 Task: Add a signature Elijah Davis containing Happy New Year, Elijah Davis to email address softage.10@softage.net and add a label Customer satisfaction
Action: Mouse moved to (117, 100)
Screenshot: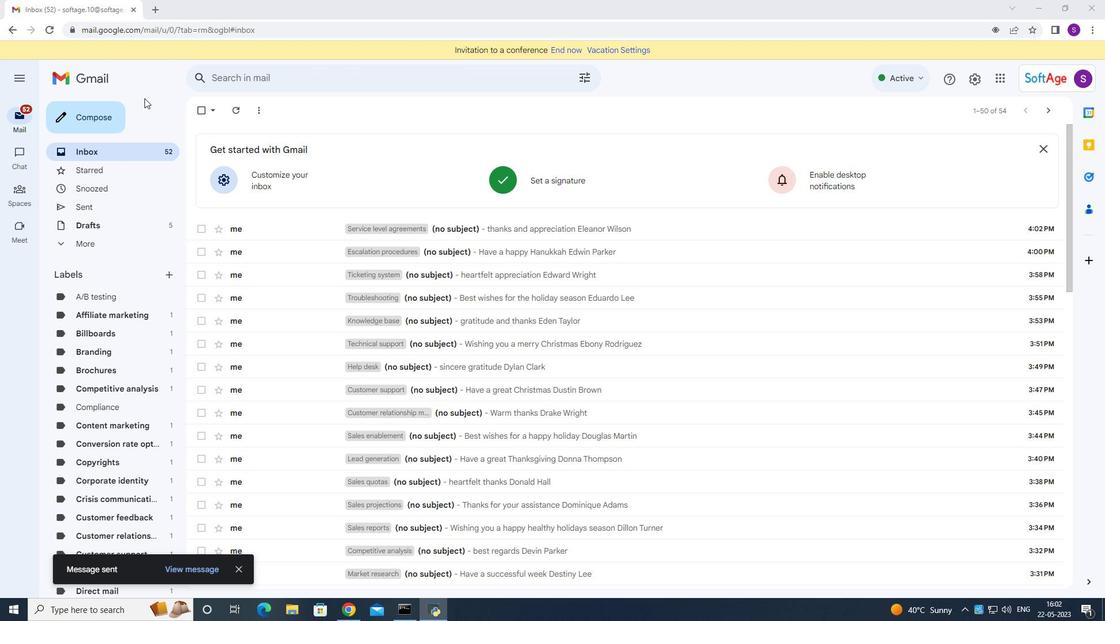 
Action: Mouse pressed left at (117, 100)
Screenshot: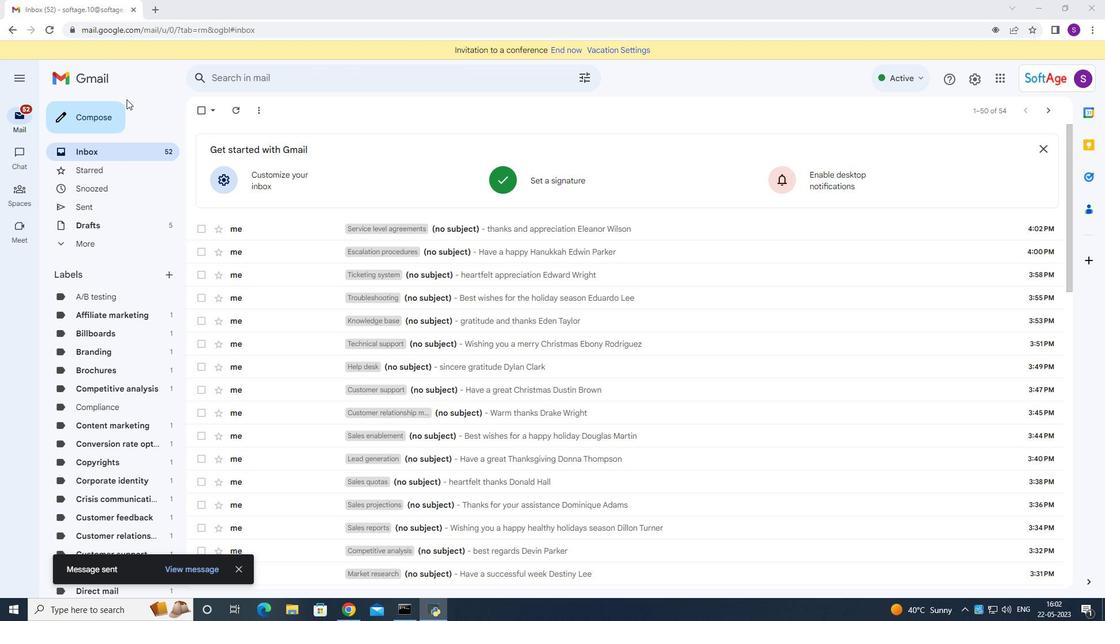 
Action: Mouse moved to (100, 111)
Screenshot: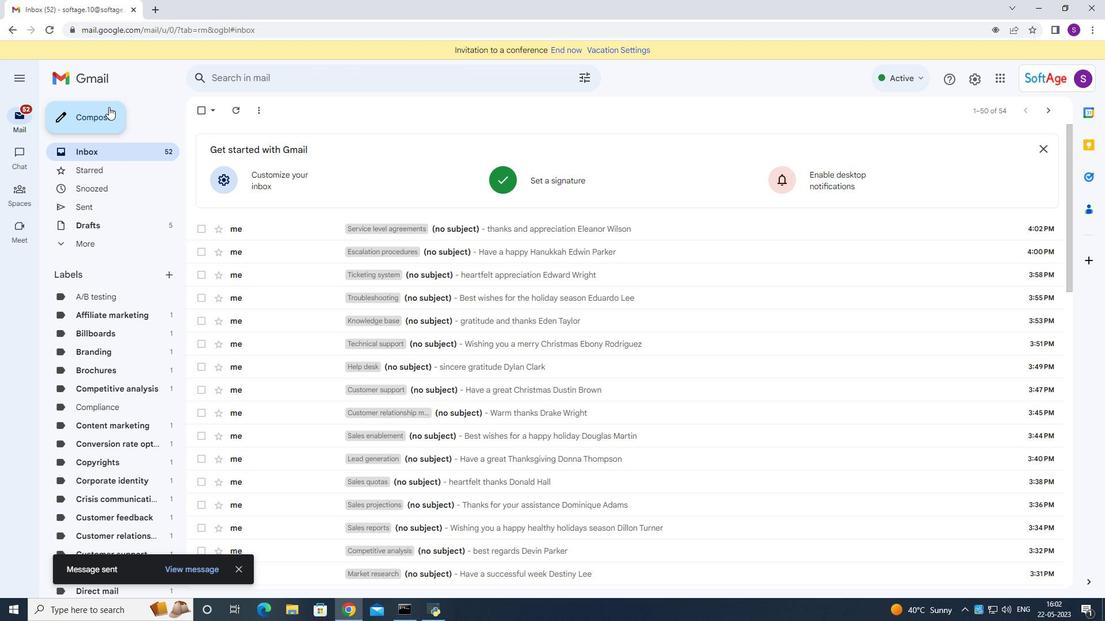 
Action: Mouse pressed left at (100, 111)
Screenshot: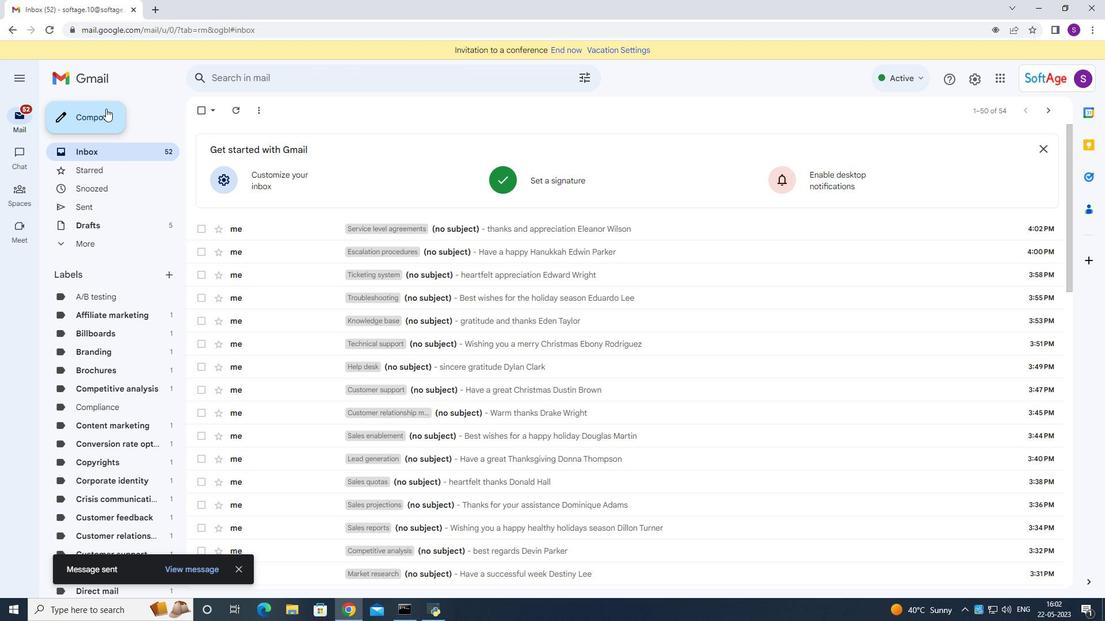 
Action: Mouse moved to (927, 576)
Screenshot: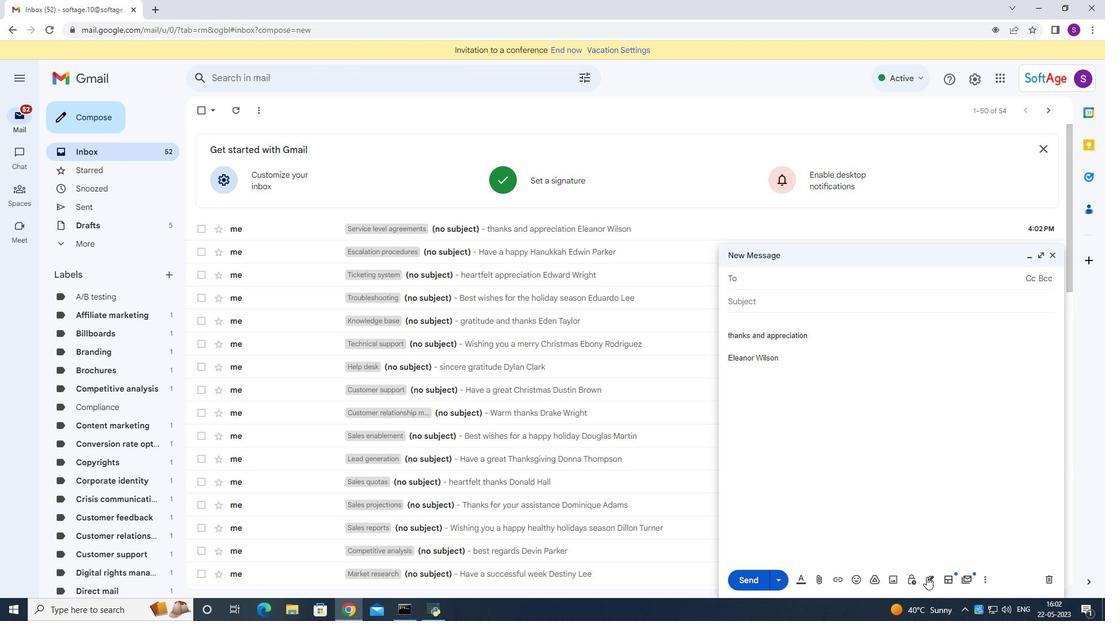 
Action: Mouse pressed left at (927, 576)
Screenshot: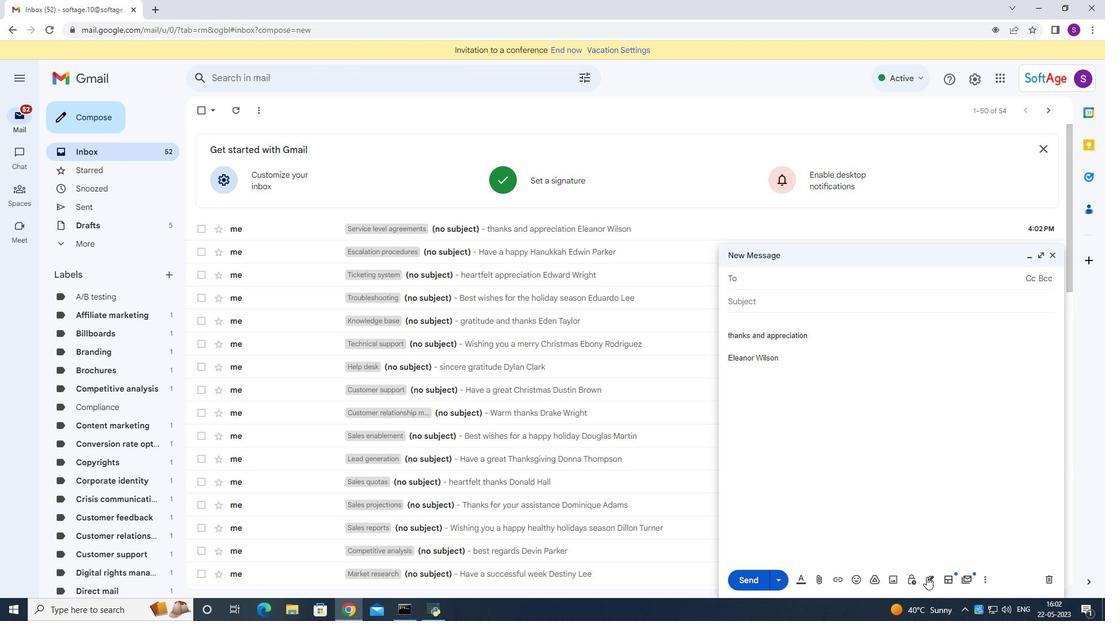 
Action: Mouse moved to (946, 519)
Screenshot: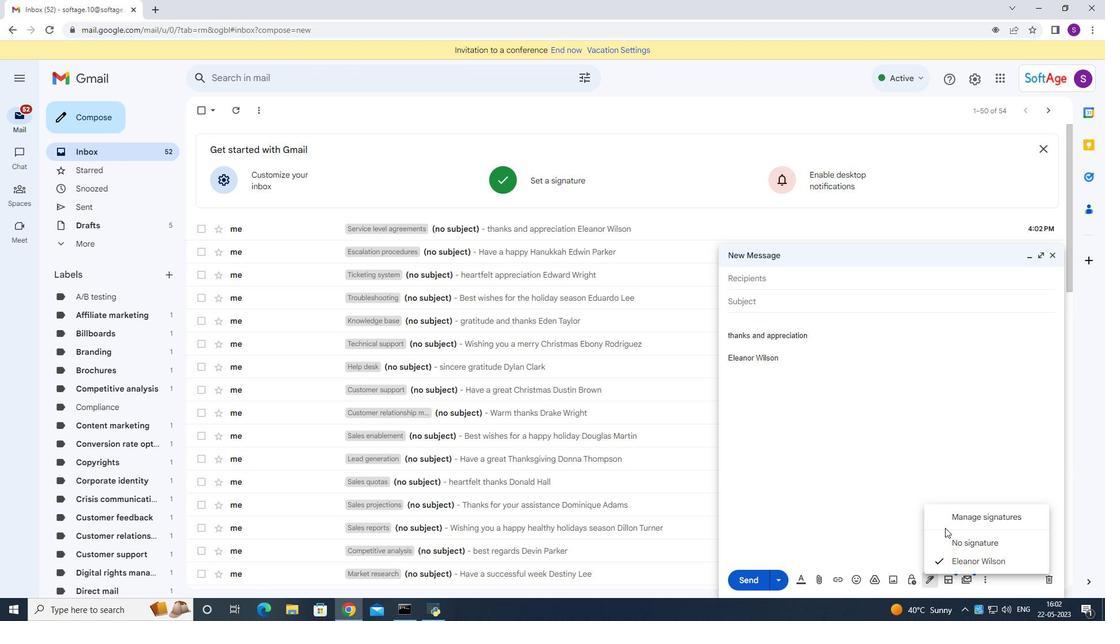 
Action: Mouse pressed left at (946, 519)
Screenshot: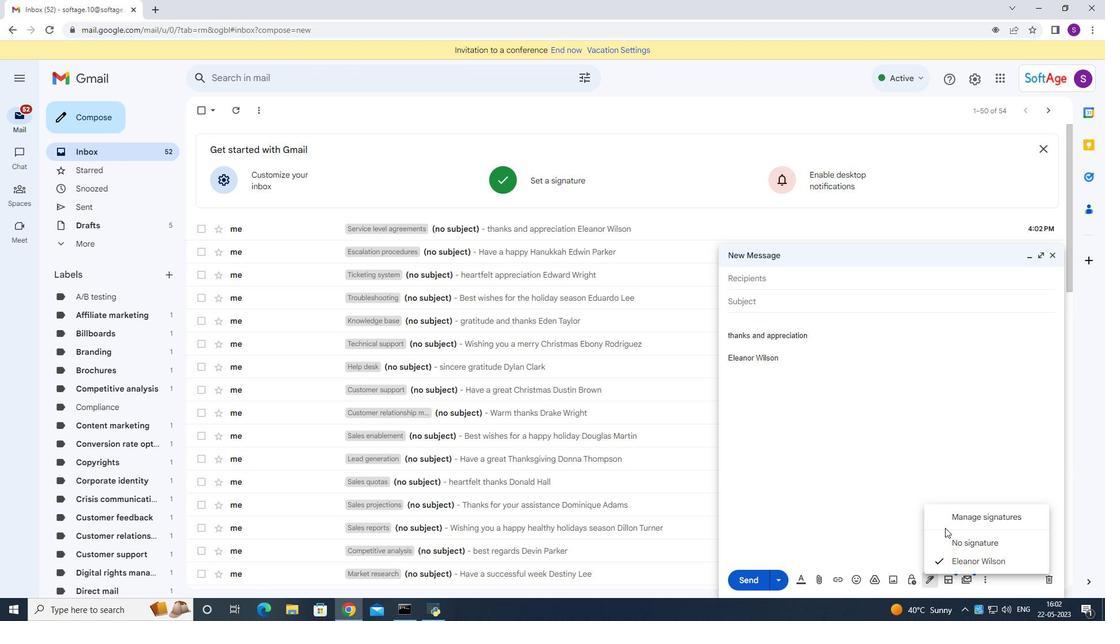 
Action: Mouse moved to (477, 301)
Screenshot: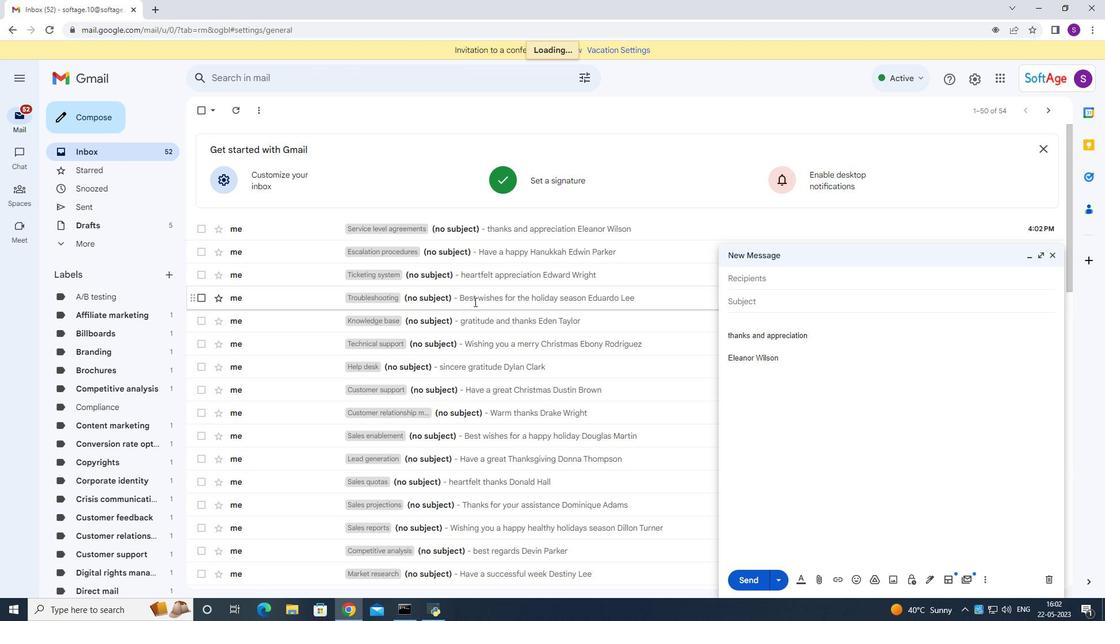 
Action: Mouse scrolled (477, 301) with delta (0, 0)
Screenshot: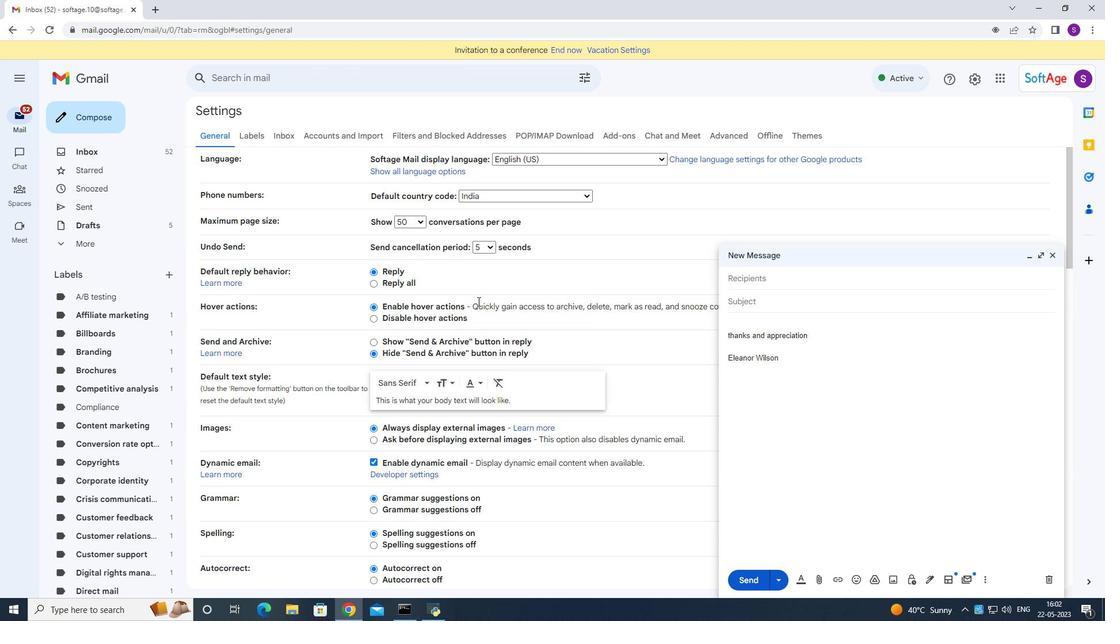 
Action: Mouse scrolled (477, 301) with delta (0, 0)
Screenshot: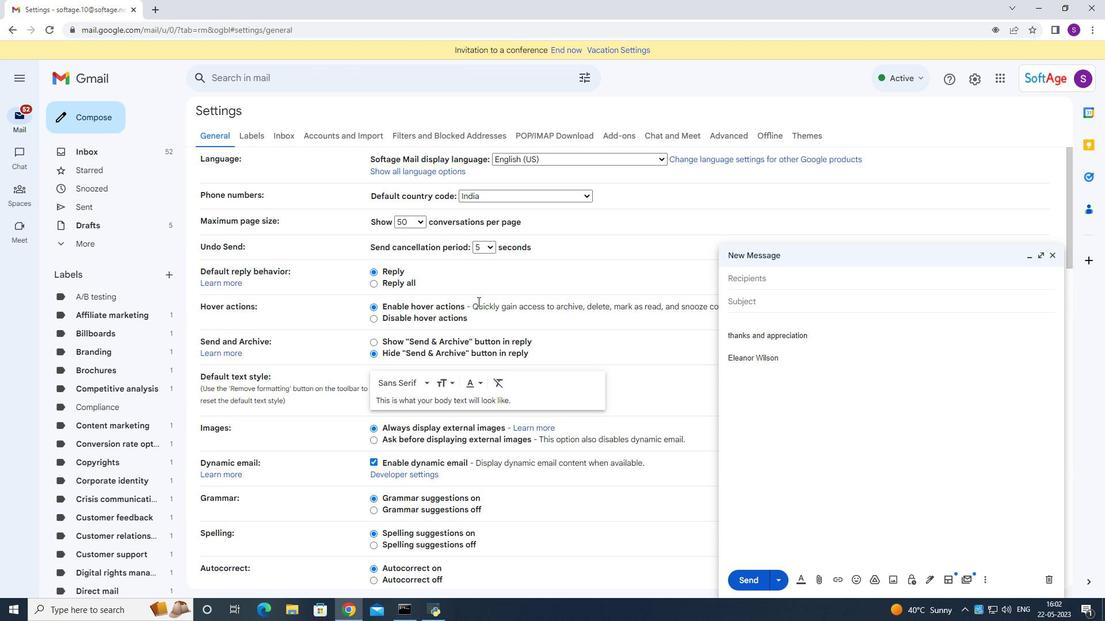 
Action: Mouse scrolled (477, 301) with delta (0, 0)
Screenshot: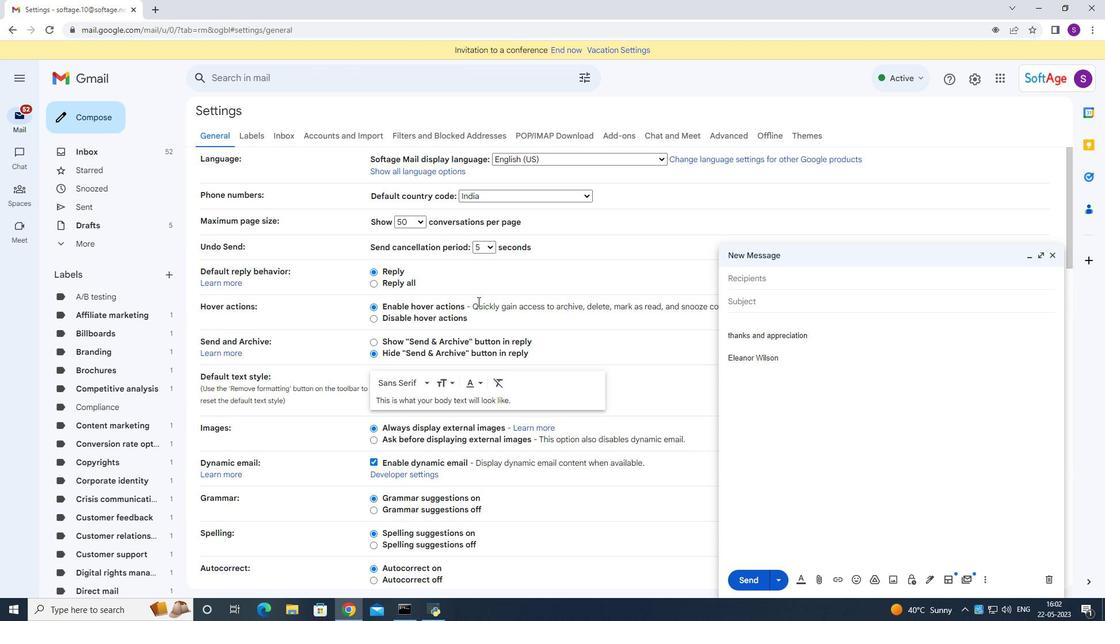 
Action: Mouse scrolled (477, 301) with delta (0, 0)
Screenshot: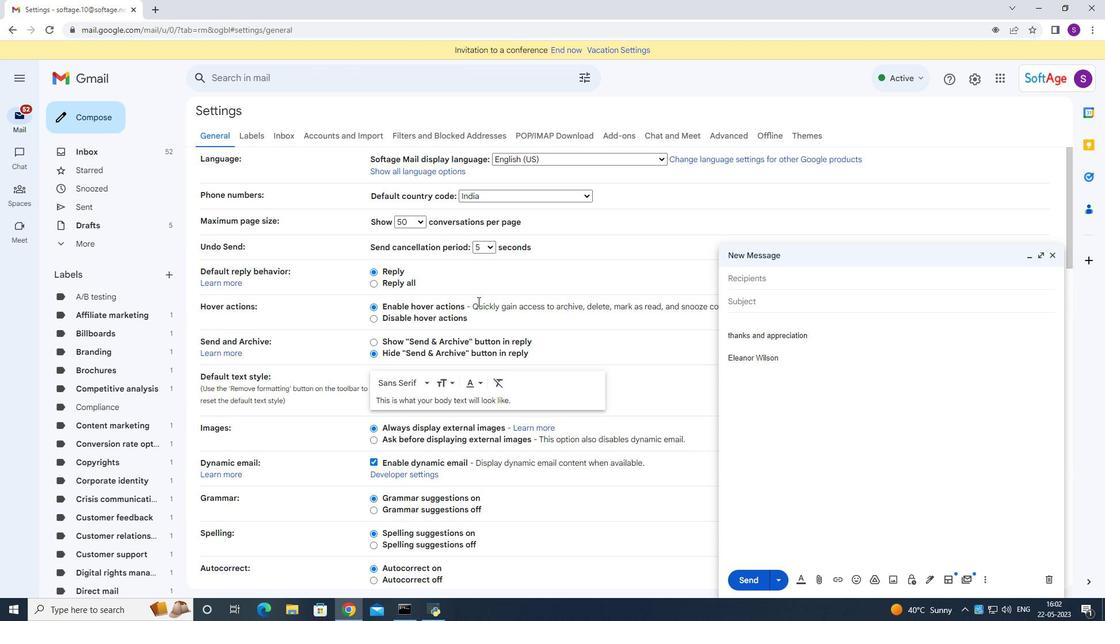 
Action: Mouse scrolled (477, 301) with delta (0, 0)
Screenshot: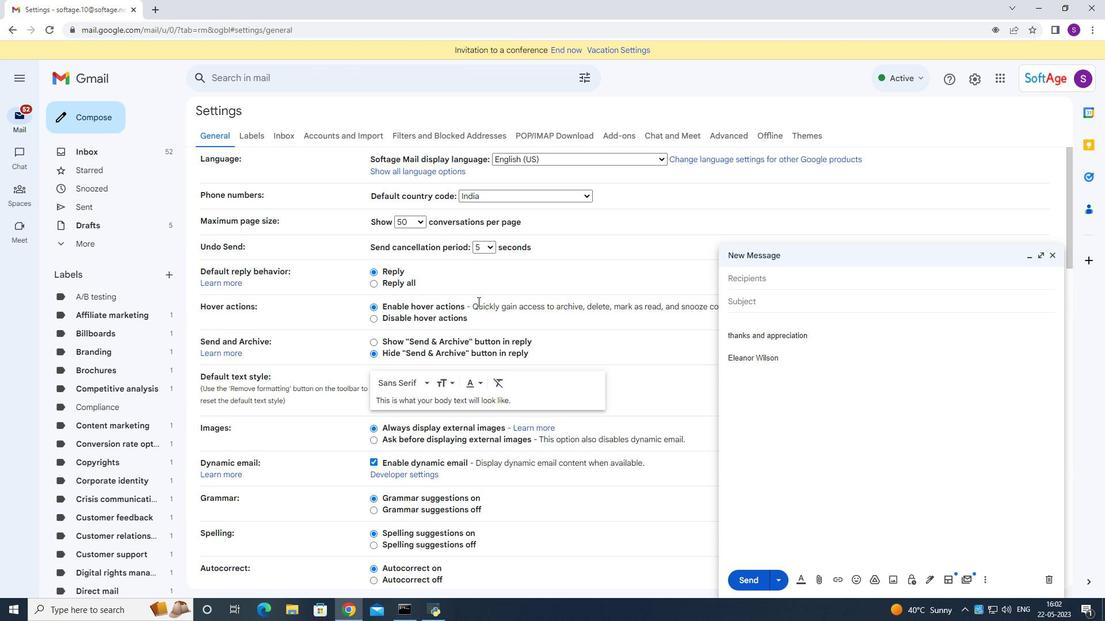 
Action: Mouse moved to (478, 301)
Screenshot: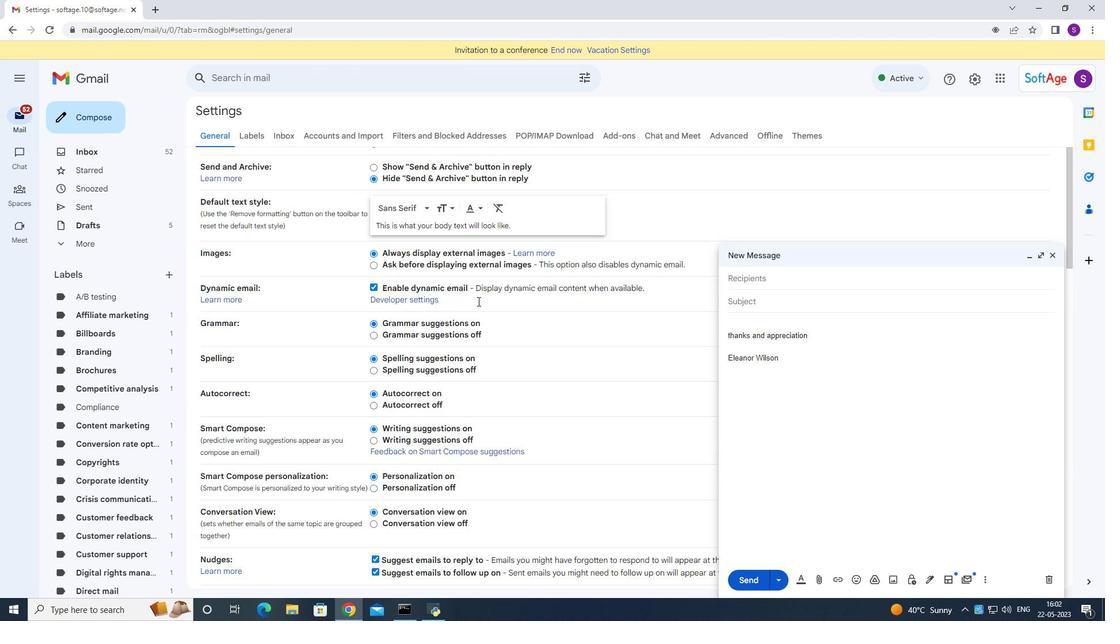
Action: Mouse scrolled (478, 301) with delta (0, 0)
Screenshot: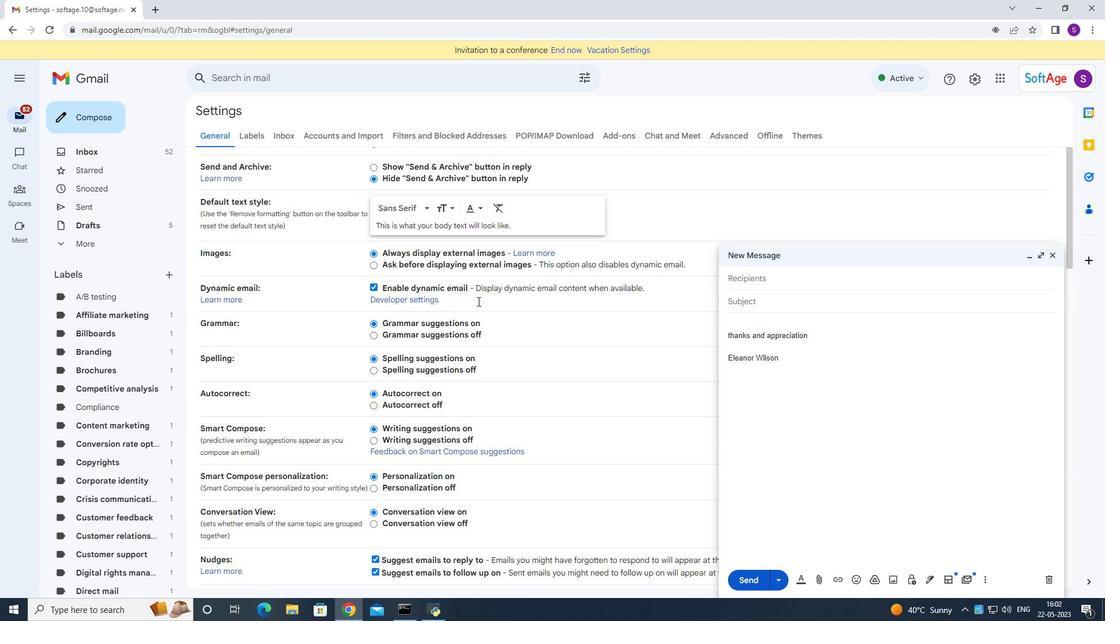 
Action: Mouse scrolled (478, 301) with delta (0, 0)
Screenshot: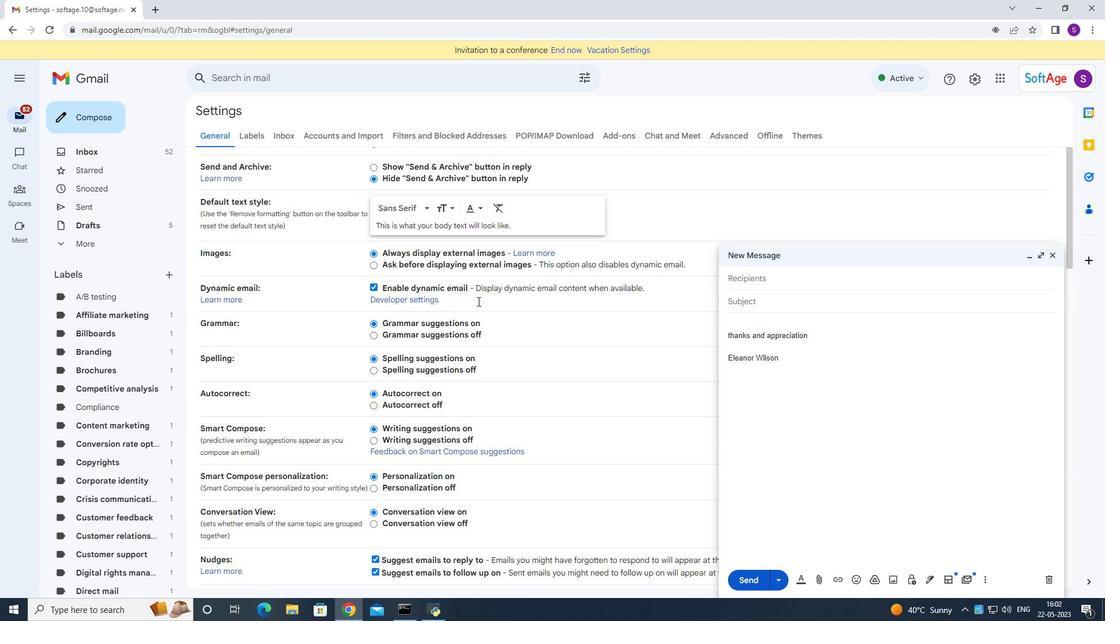 
Action: Mouse moved to (478, 301)
Screenshot: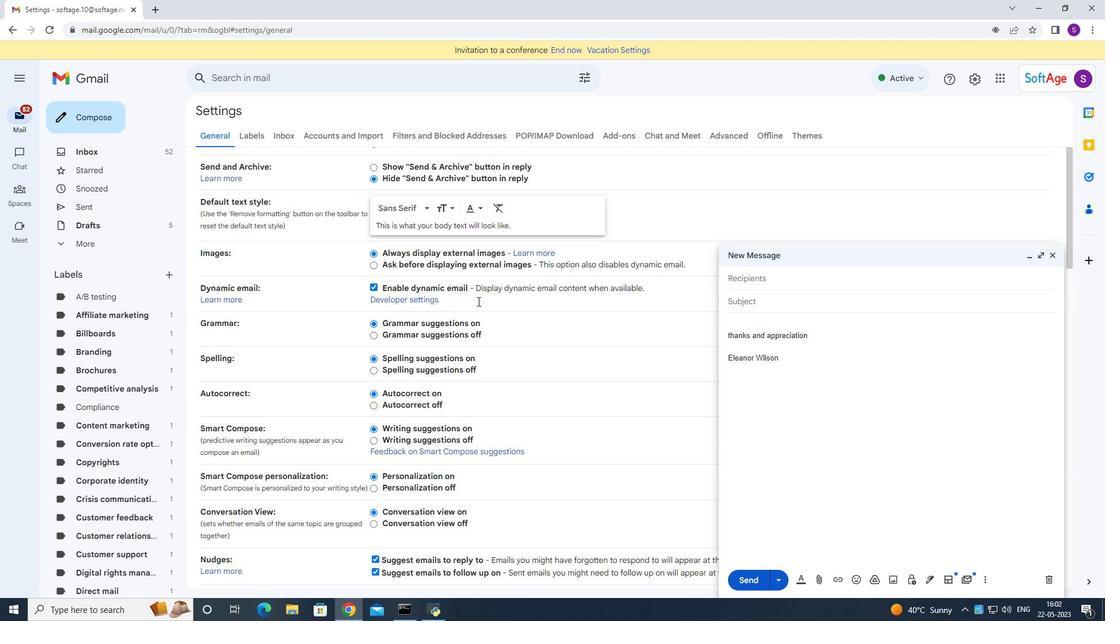 
Action: Mouse scrolled (478, 301) with delta (0, 0)
Screenshot: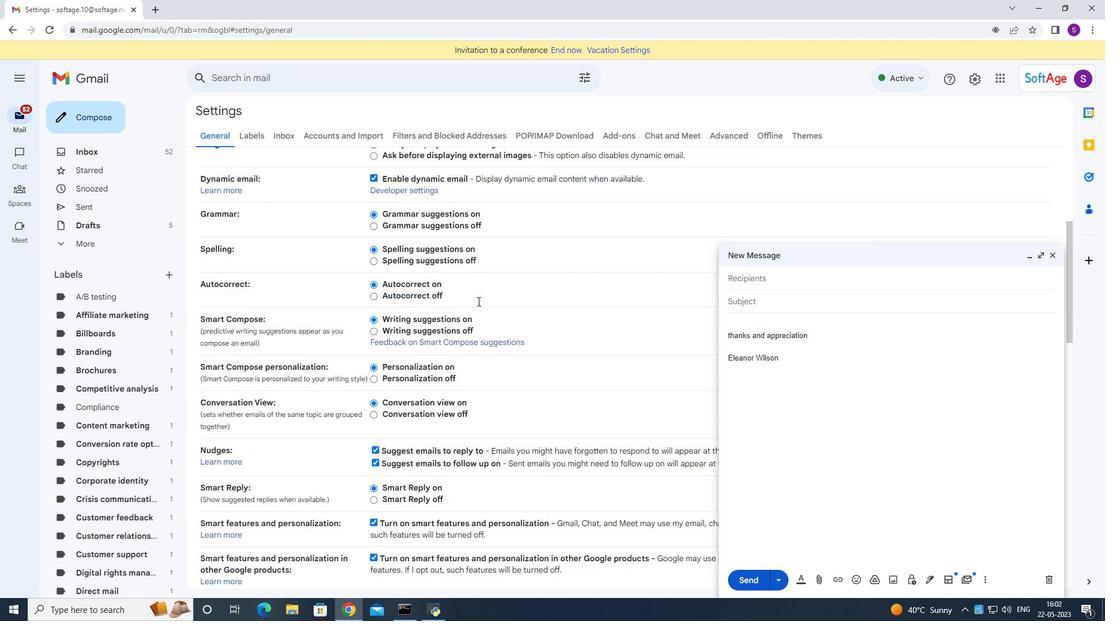 
Action: Mouse scrolled (478, 301) with delta (0, 0)
Screenshot: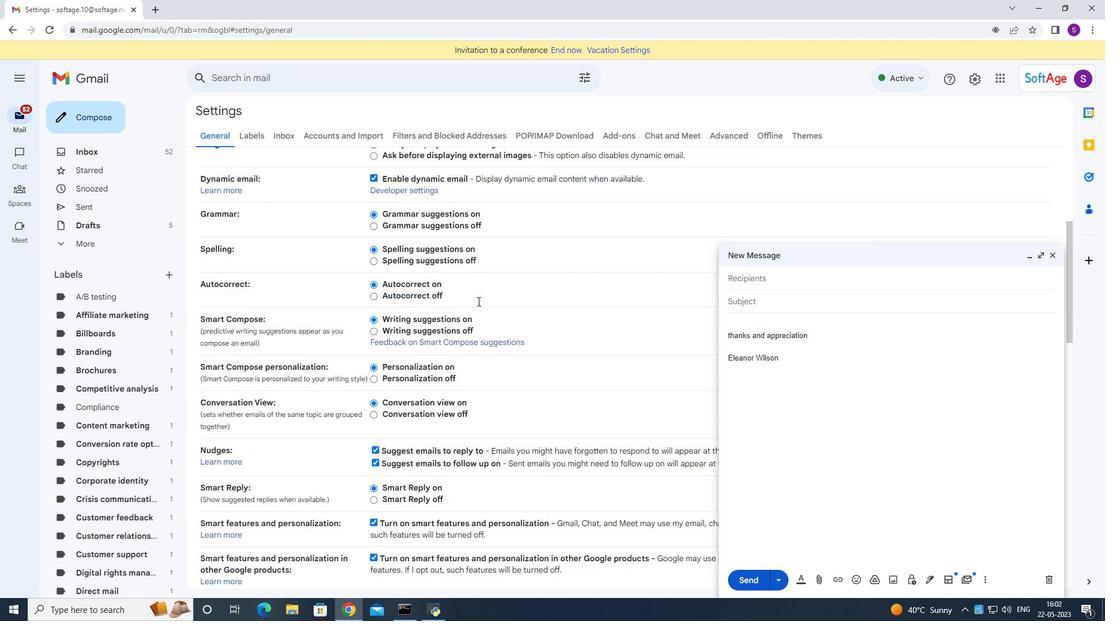 
Action: Mouse scrolled (478, 301) with delta (0, 0)
Screenshot: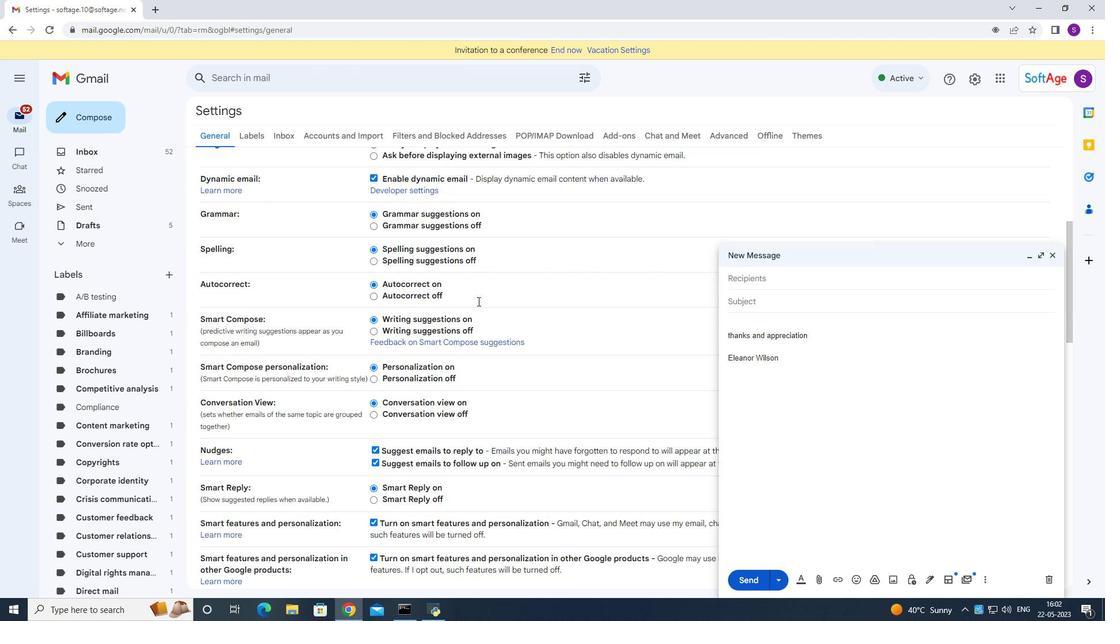 
Action: Mouse scrolled (478, 301) with delta (0, 0)
Screenshot: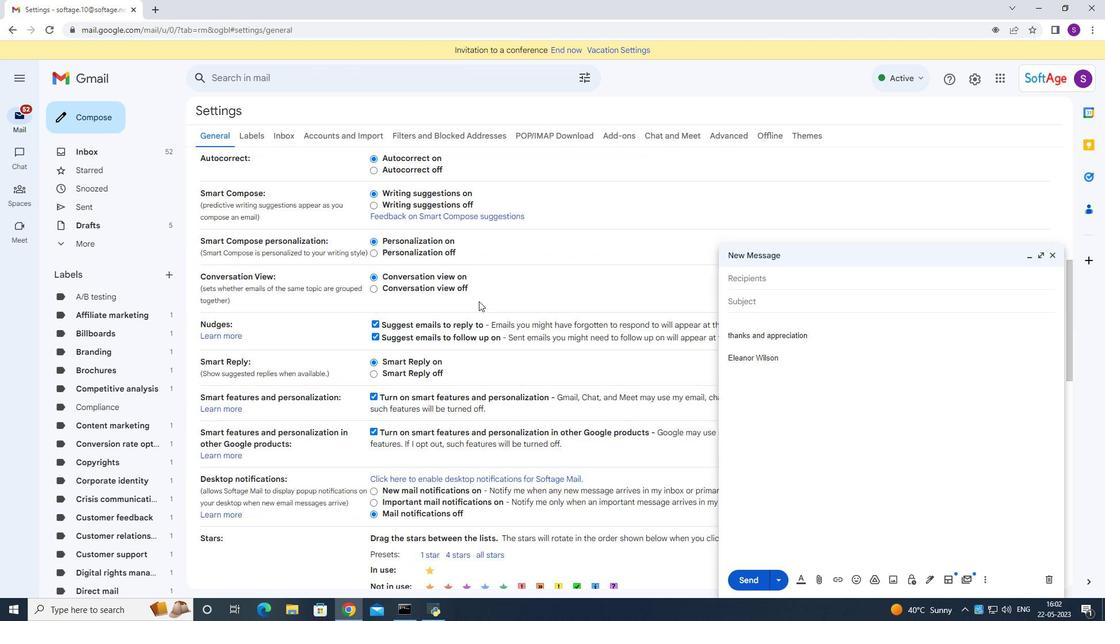 
Action: Mouse scrolled (478, 301) with delta (0, 0)
Screenshot: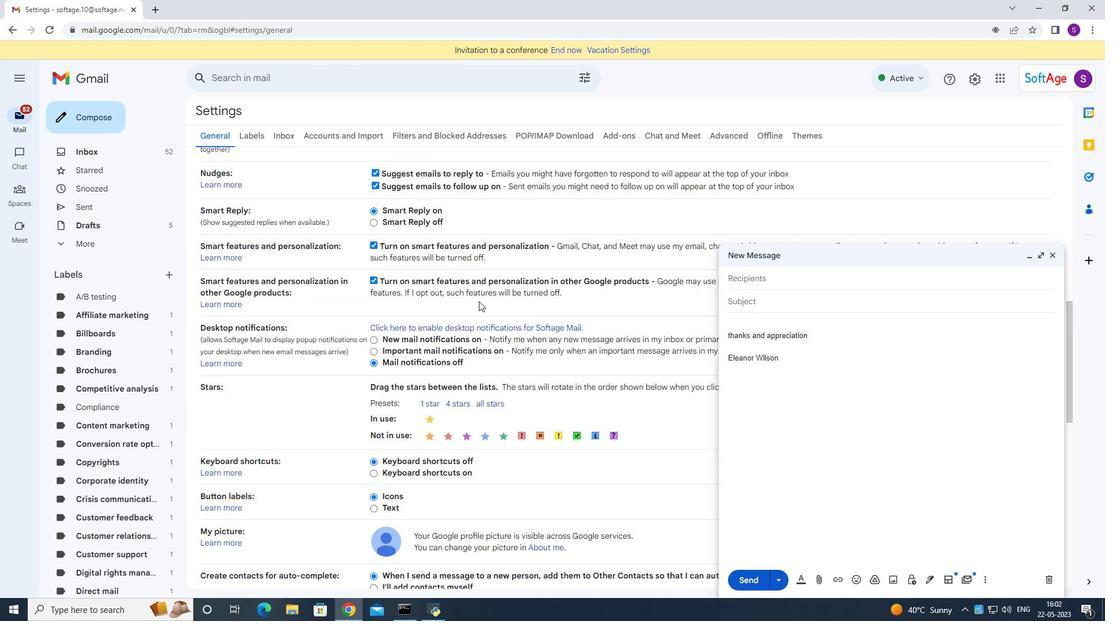 
Action: Mouse scrolled (478, 301) with delta (0, 0)
Screenshot: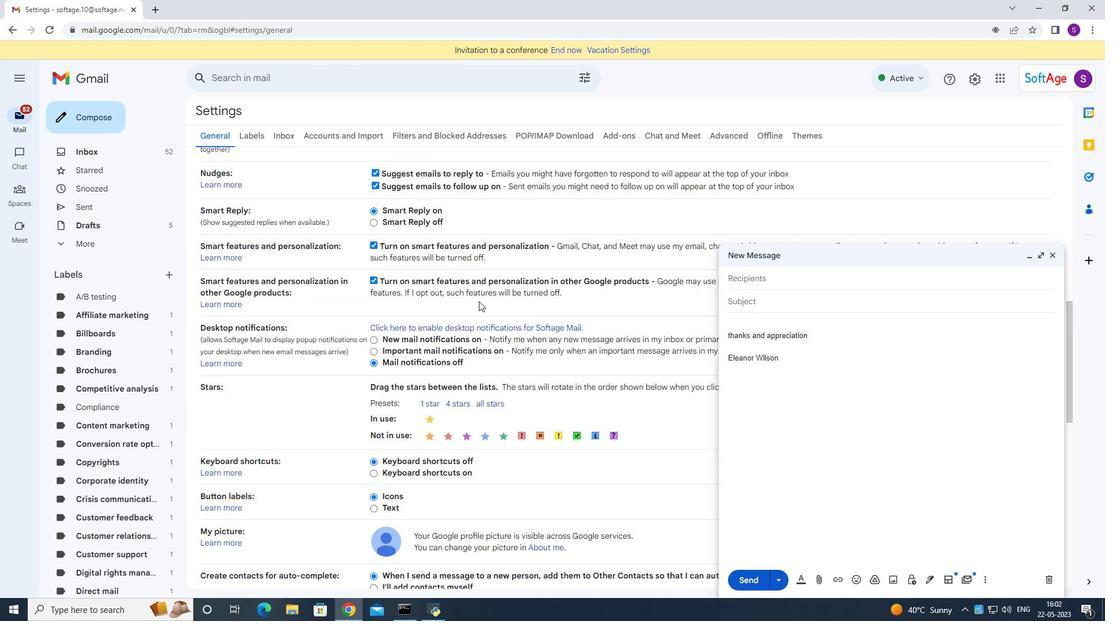 
Action: Mouse moved to (479, 301)
Screenshot: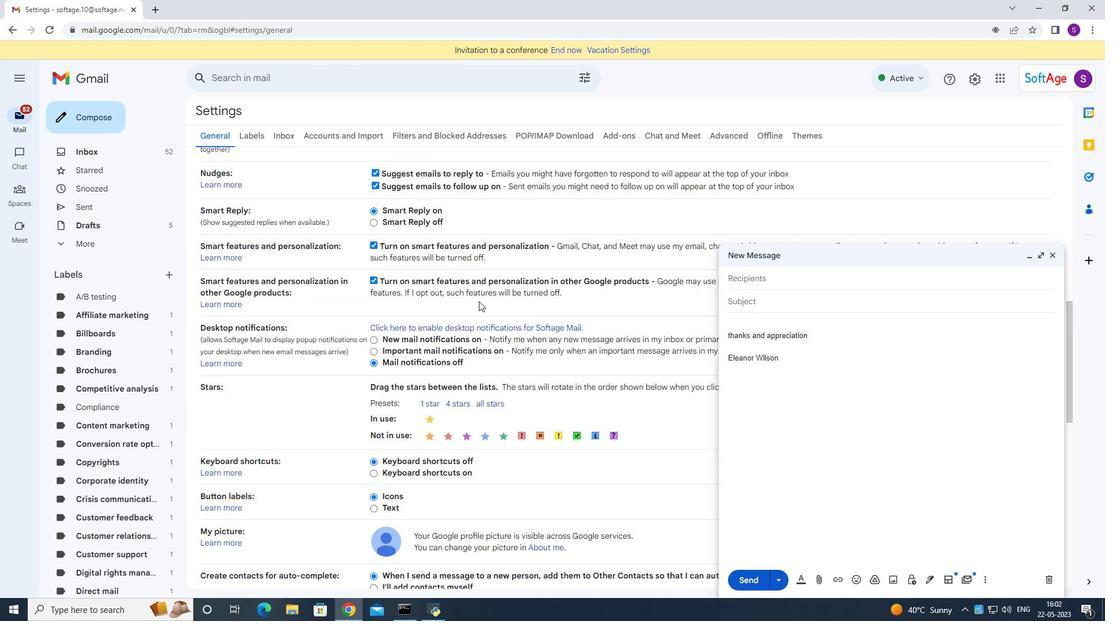 
Action: Mouse scrolled (479, 301) with delta (0, 0)
Screenshot: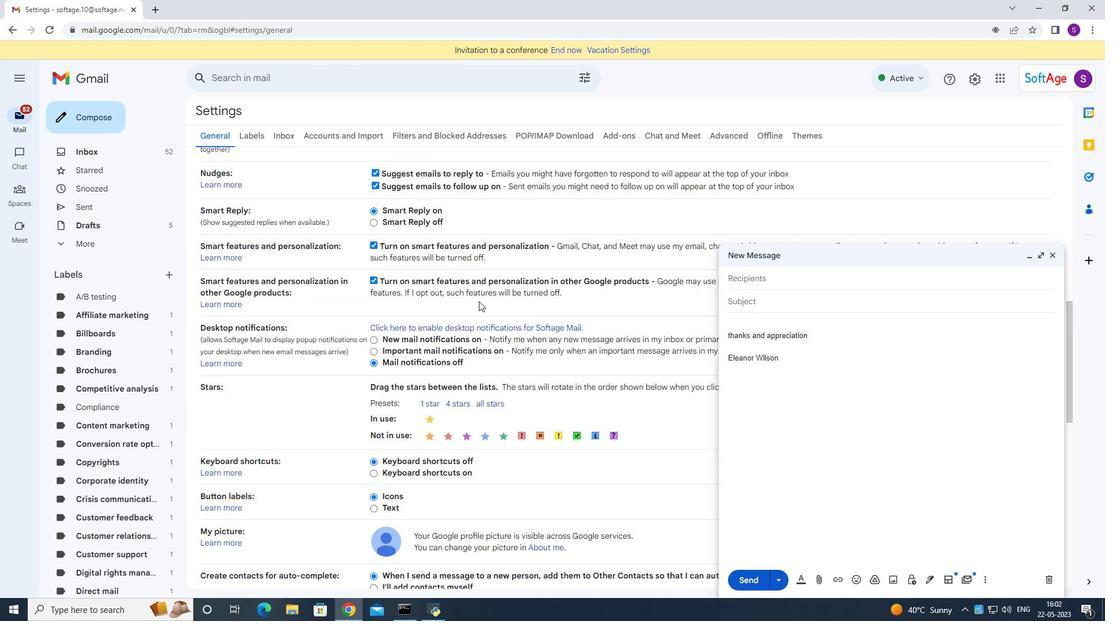 
Action: Mouse moved to (479, 302)
Screenshot: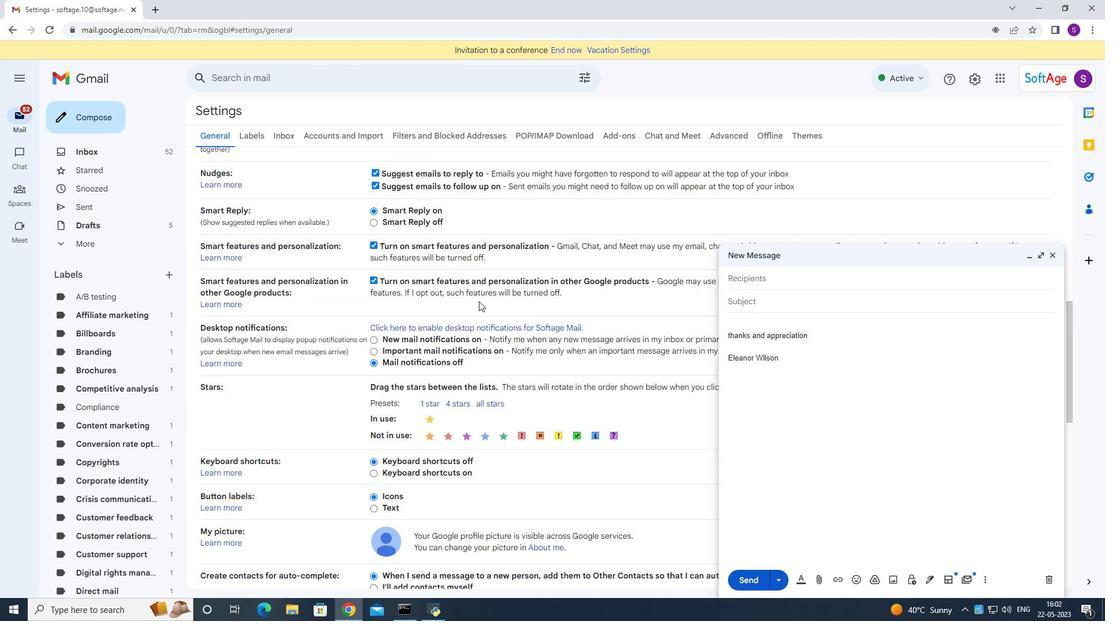 
Action: Mouse scrolled (479, 301) with delta (0, 0)
Screenshot: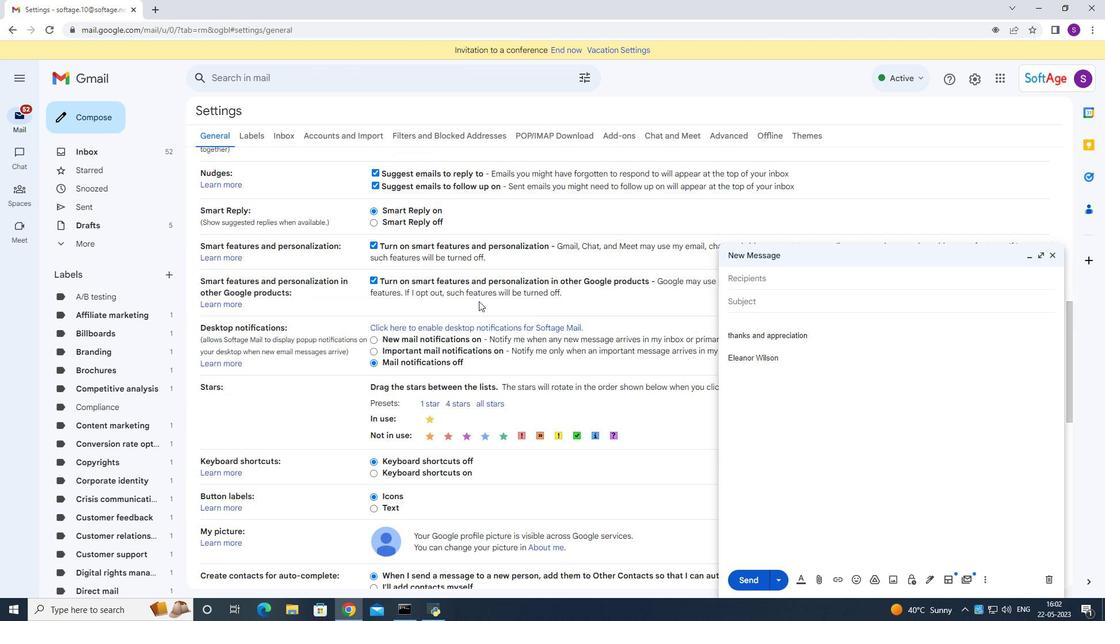 
Action: Mouse moved to (465, 321)
Screenshot: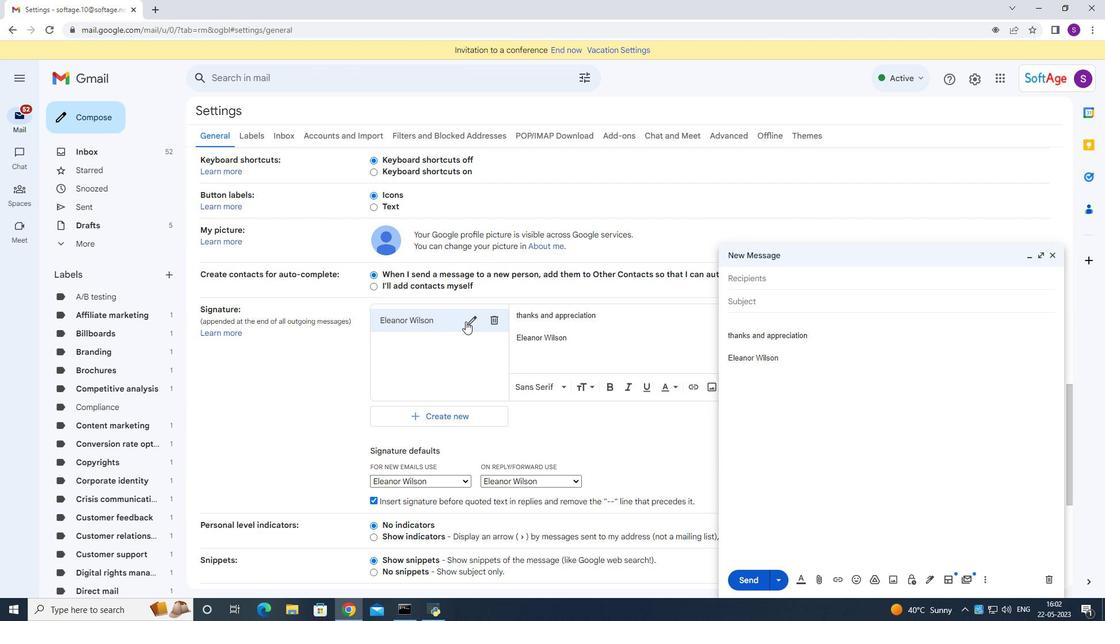 
Action: Mouse pressed left at (465, 321)
Screenshot: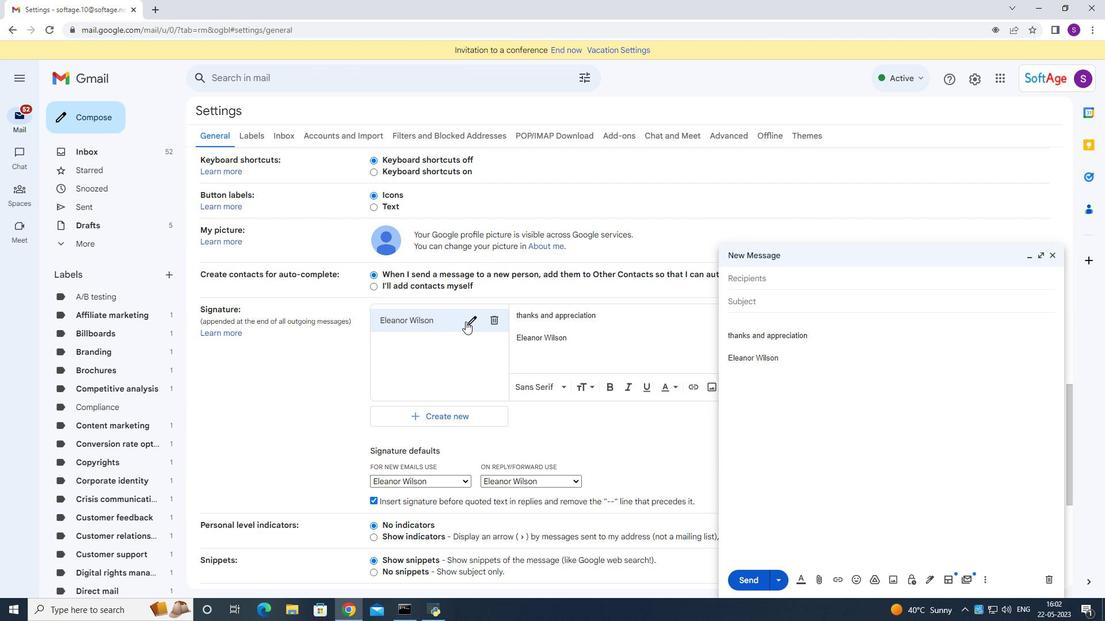 
Action: Mouse moved to (466, 298)
Screenshot: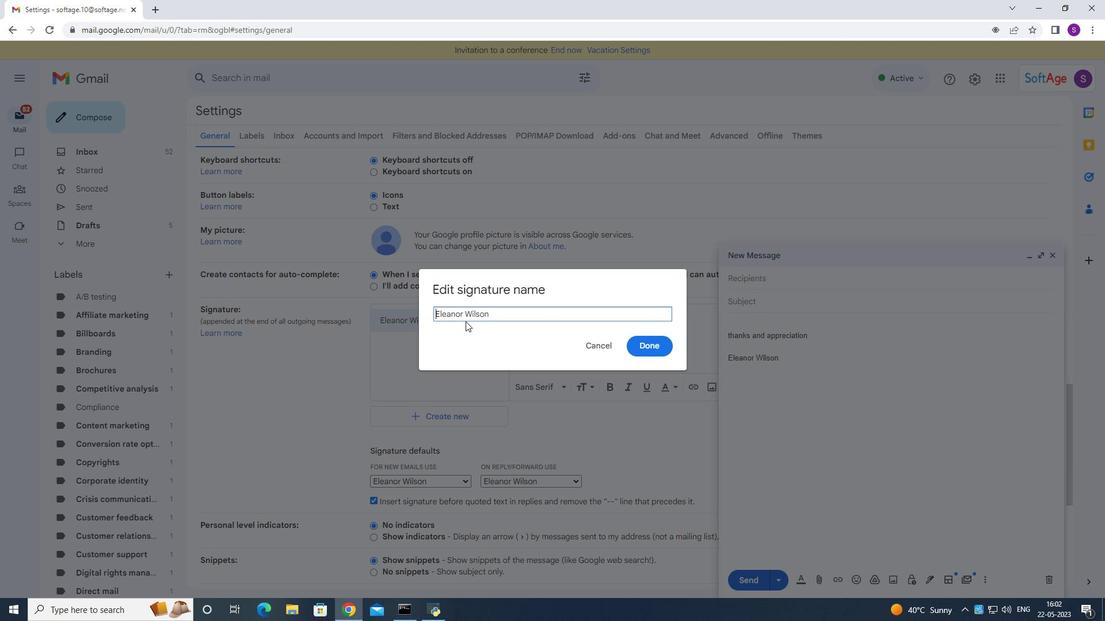 
Action: Key pressed ctrl+A<Key.backspace><Key.shift><Key.shift>Elijah<Key.space><Key.shift>Davis<Key.space>
Screenshot: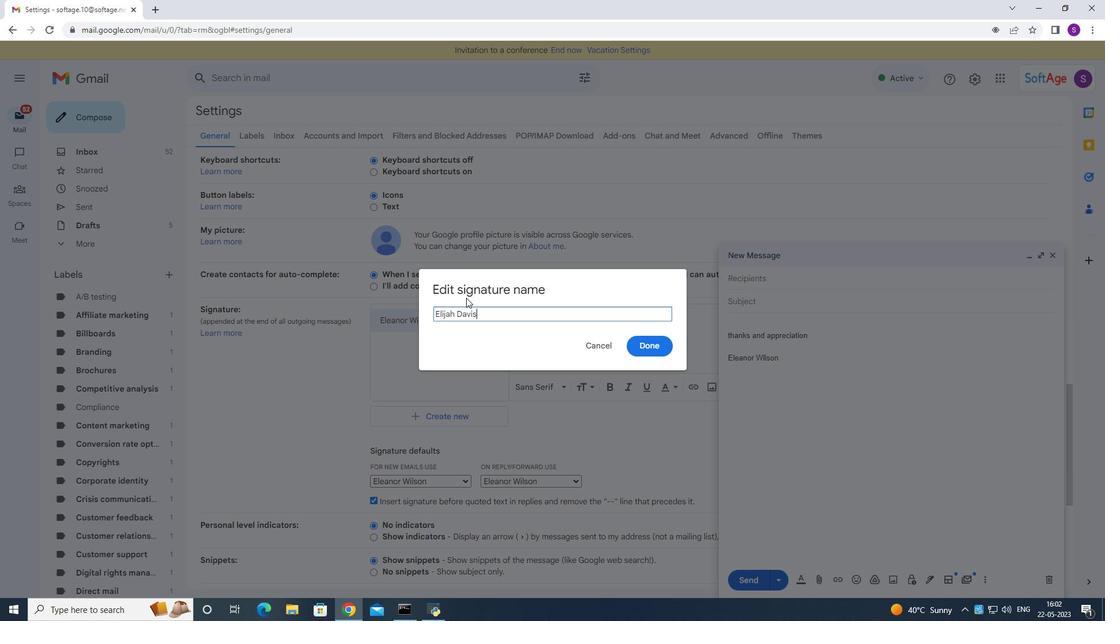 
Action: Mouse moved to (637, 342)
Screenshot: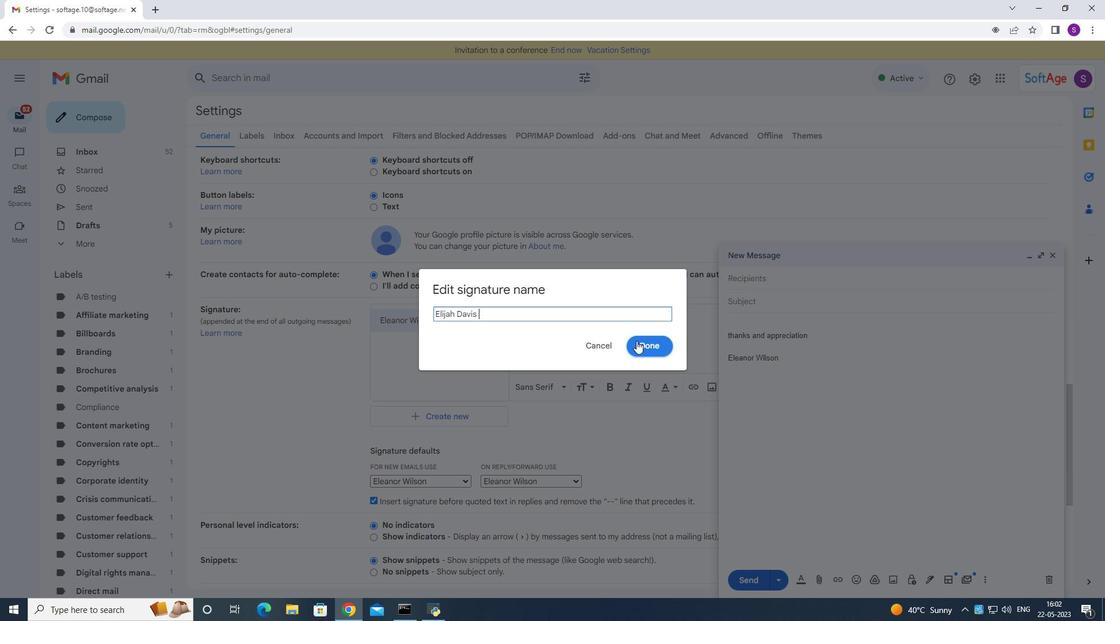
Action: Mouse pressed left at (637, 342)
Screenshot: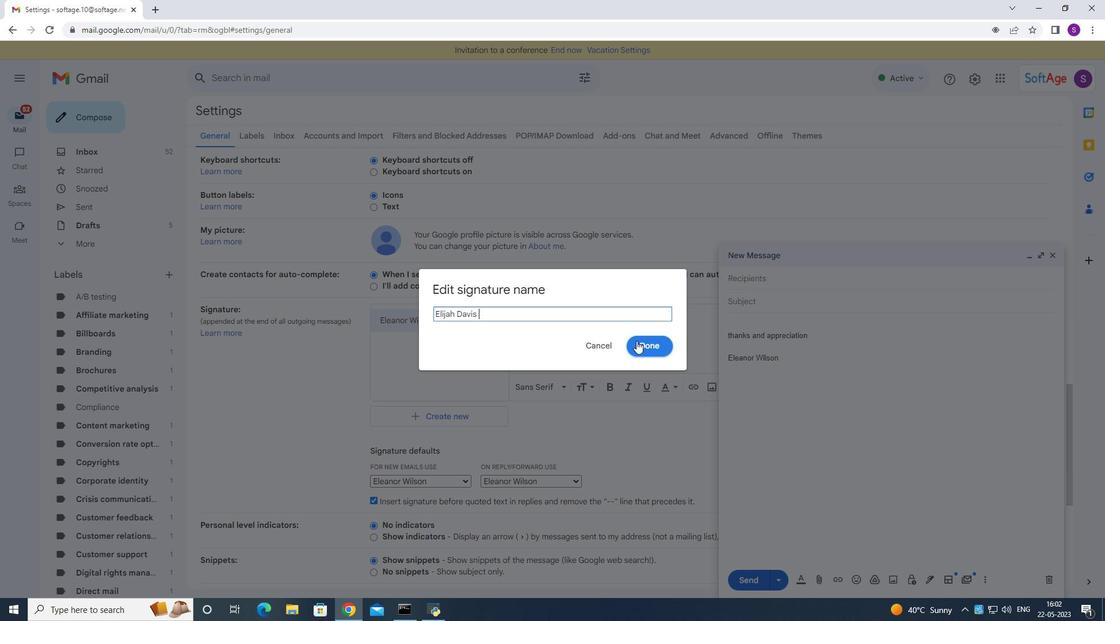 
Action: Mouse moved to (556, 324)
Screenshot: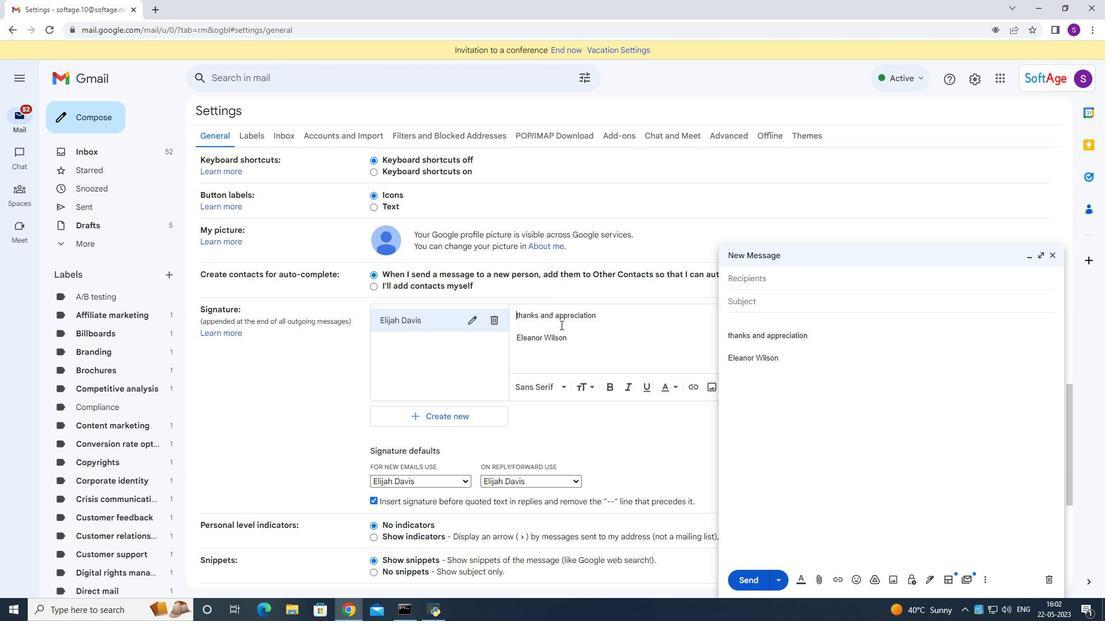 
Action: Mouse pressed left at (556, 324)
Screenshot: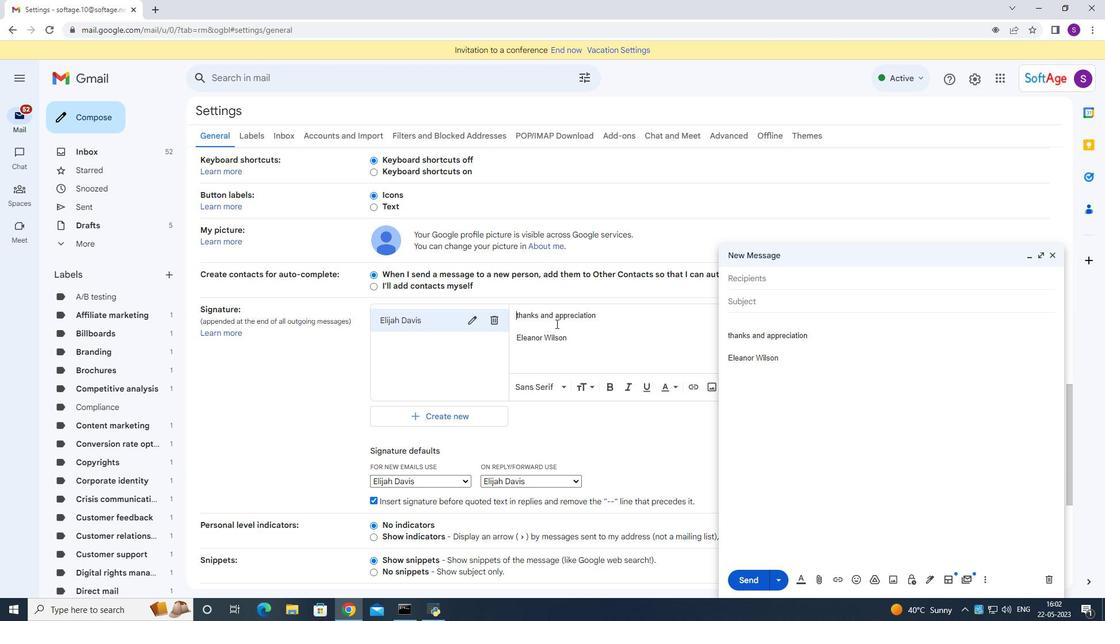 
Action: Key pressed ctrl+A<Key.backspace><Key.shift><Key.shift><Key.shift><Key.shift><Key.shift><Key.shift><Key.shift><Key.shift><Key.shift><Key.shift>Happy<Key.space>new<Key.space>year<Key.space><Key.enter><Key.enter><Key.shift>Elijah<Key.space><Key.shift><Key.shift>Davis<Key.space>
Screenshot: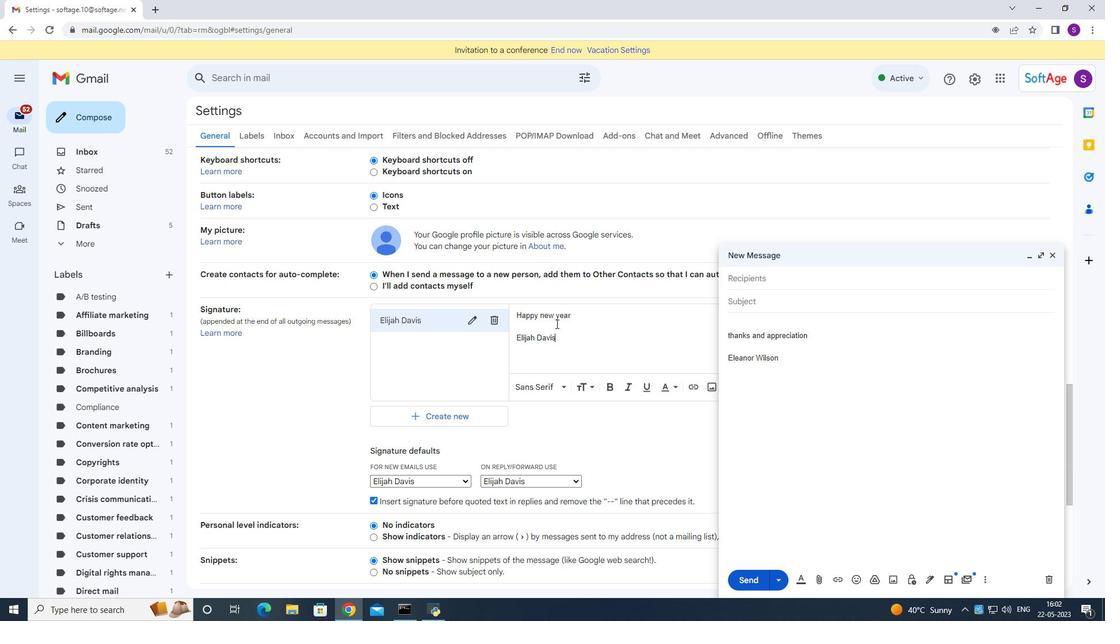 
Action: Mouse moved to (1051, 255)
Screenshot: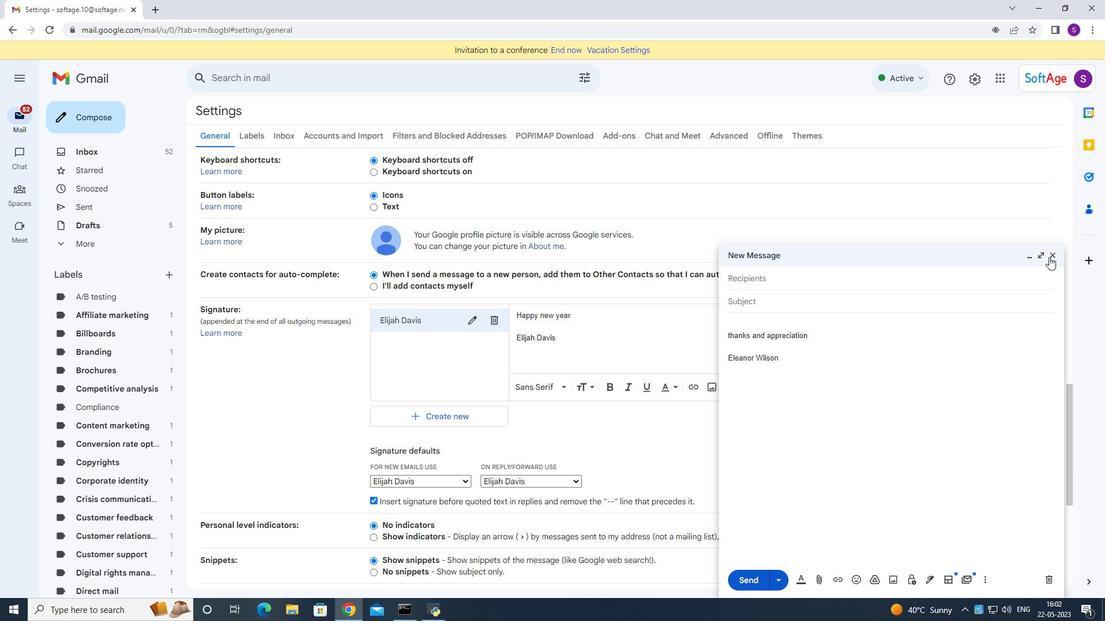 
Action: Mouse pressed left at (1051, 255)
Screenshot: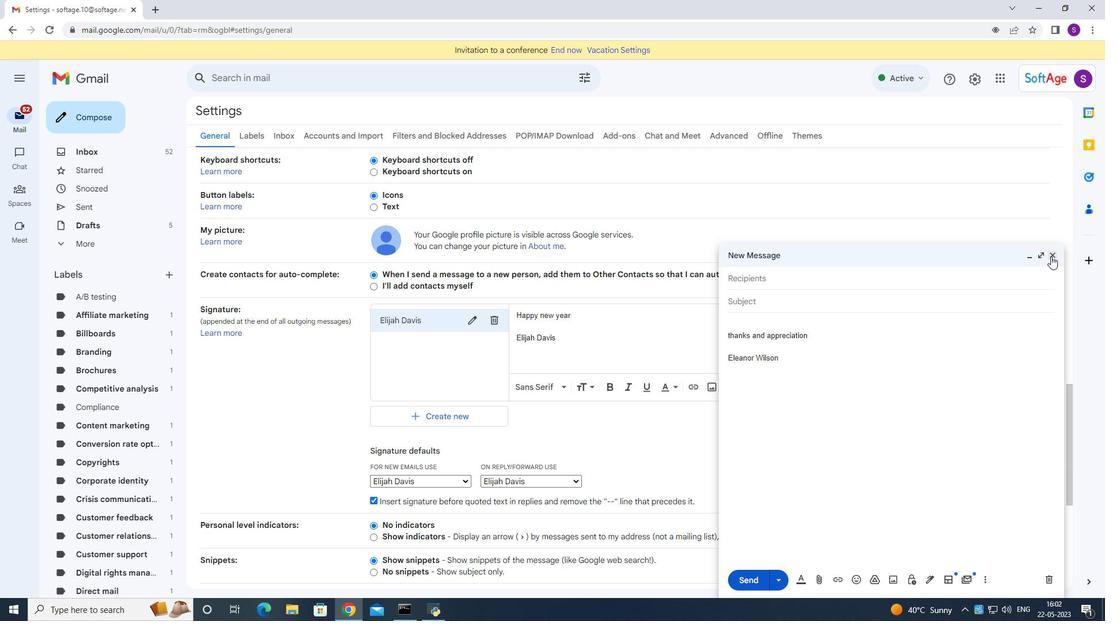 
Action: Mouse moved to (572, 388)
Screenshot: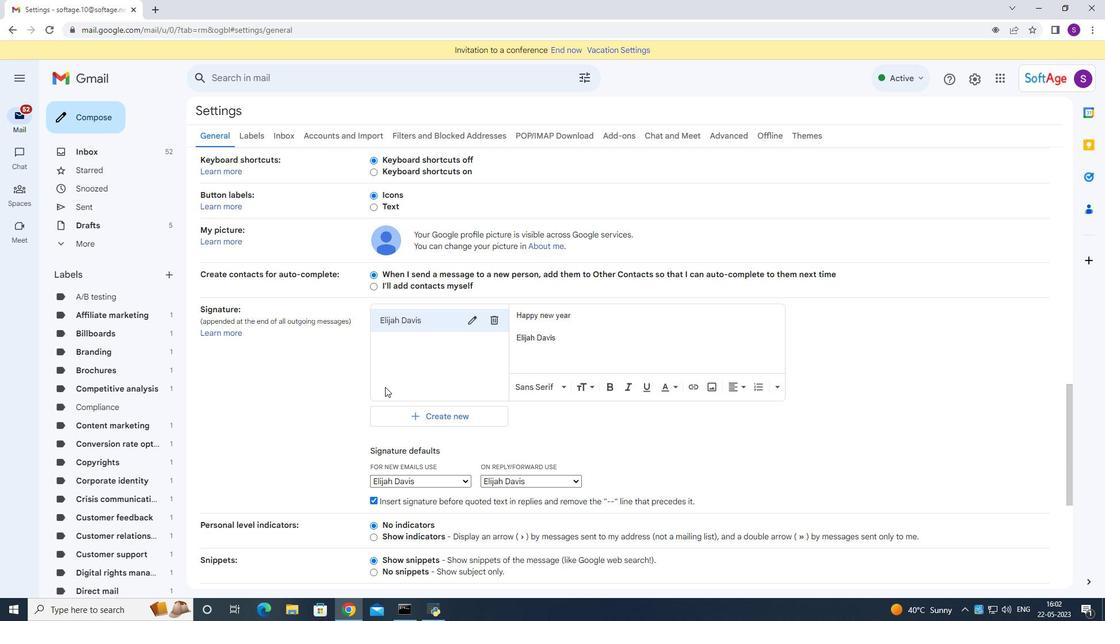 
Action: Mouse scrolled (572, 387) with delta (0, 0)
Screenshot: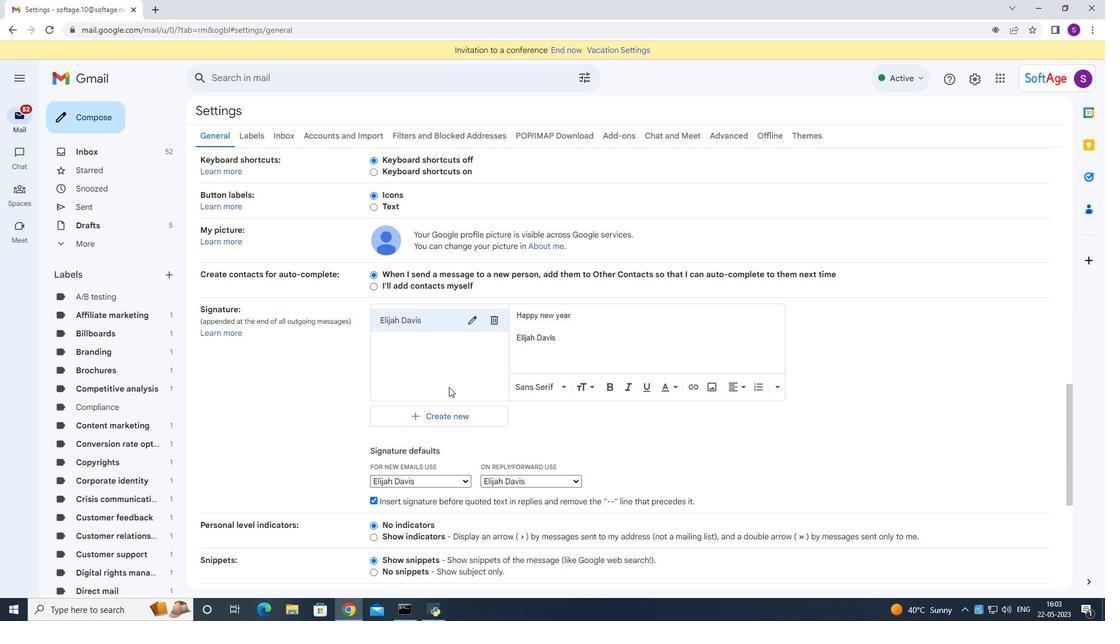 
Action: Mouse scrolled (572, 387) with delta (0, 0)
Screenshot: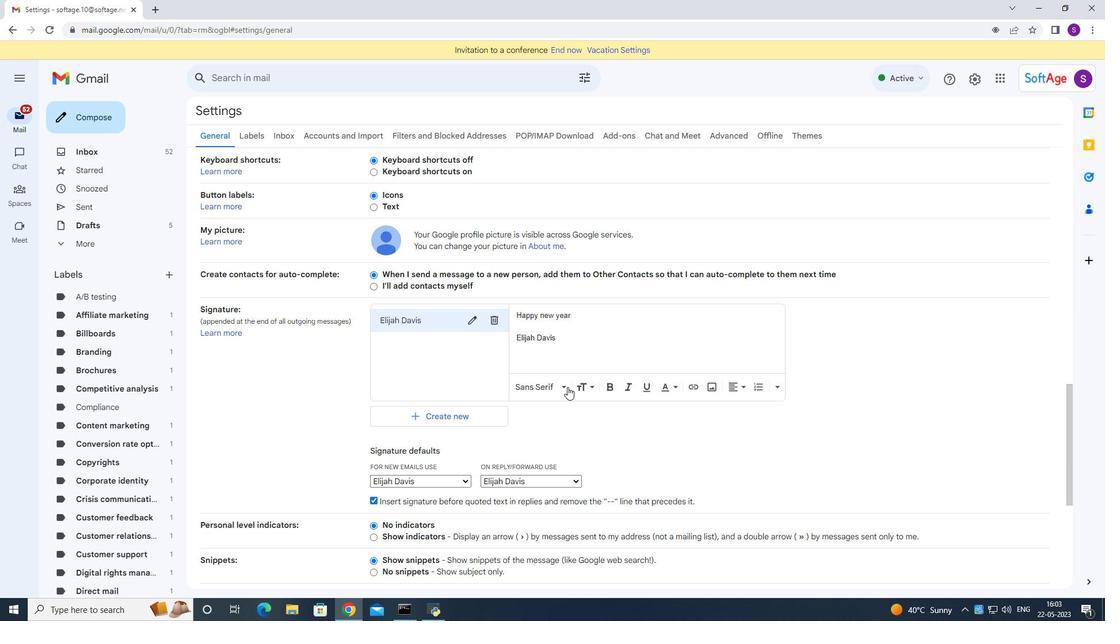
Action: Mouse scrolled (572, 387) with delta (0, 0)
Screenshot: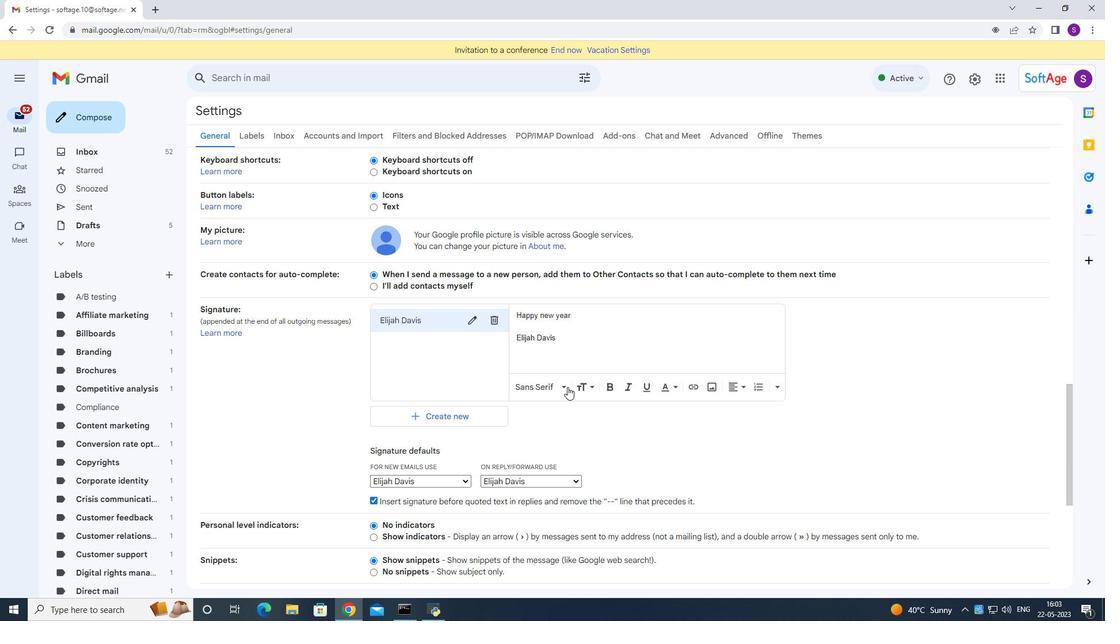 
Action: Mouse scrolled (572, 387) with delta (0, 0)
Screenshot: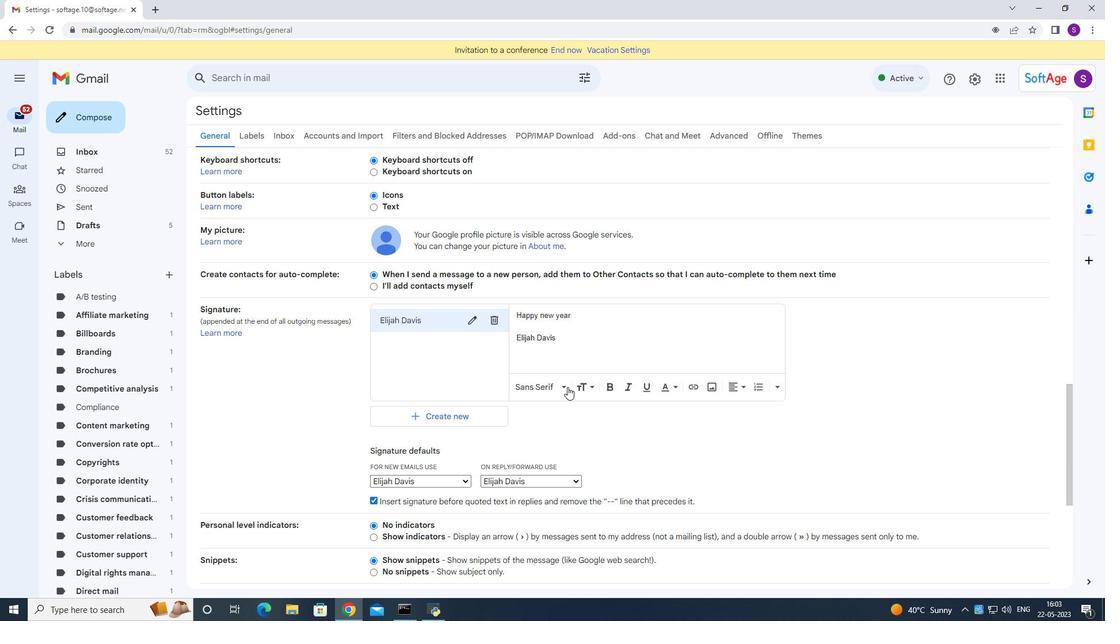 
Action: Mouse scrolled (572, 387) with delta (0, 0)
Screenshot: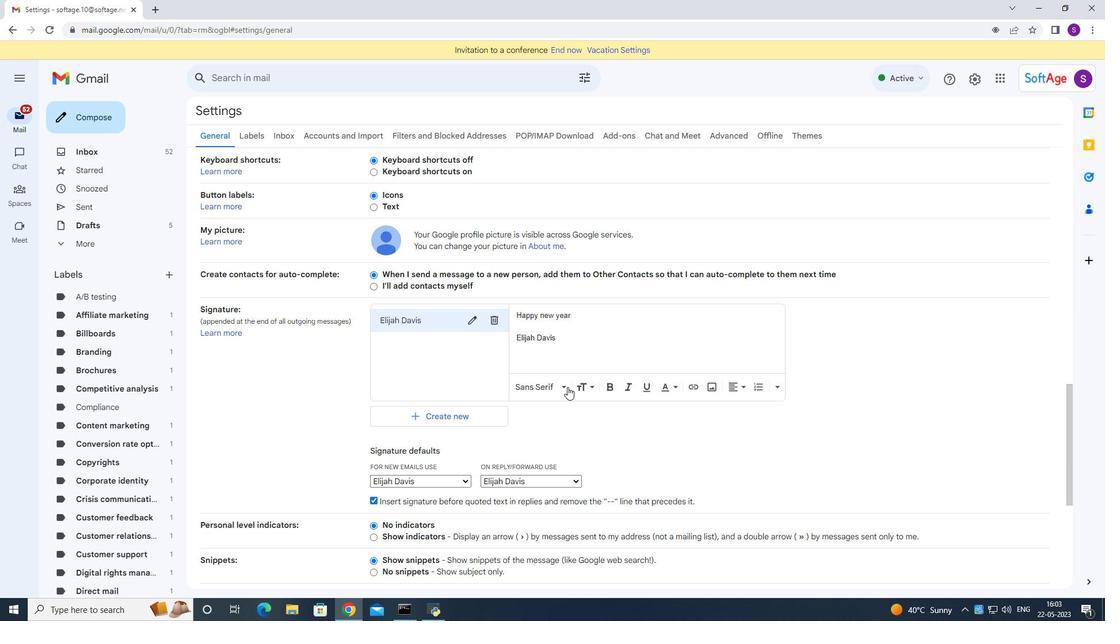 
Action: Mouse scrolled (572, 387) with delta (0, 0)
Screenshot: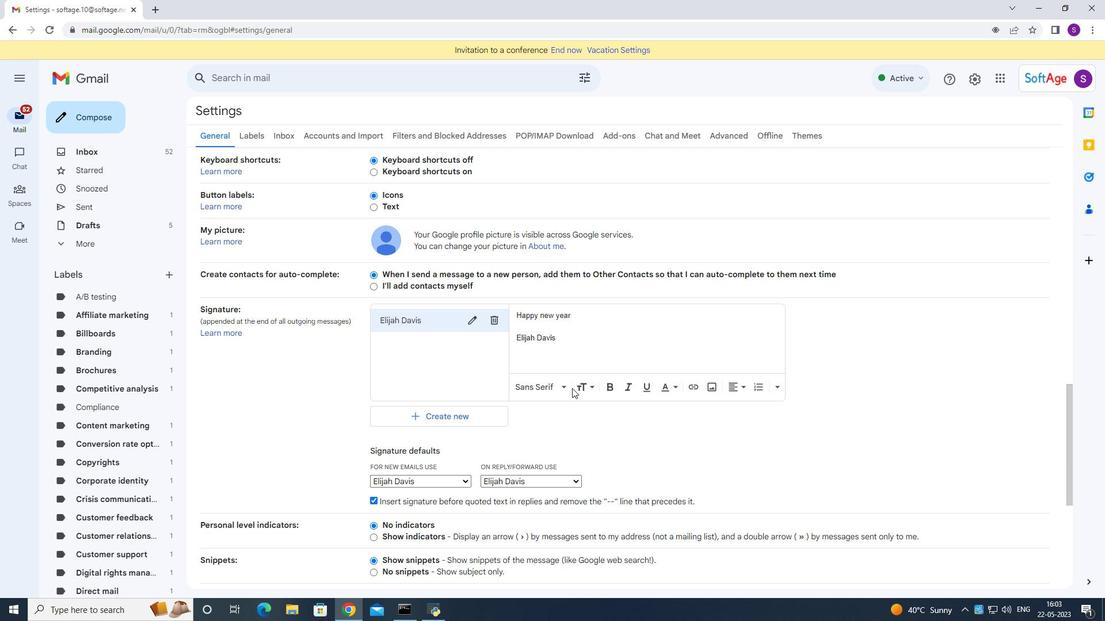 
Action: Mouse moved to (558, 402)
Screenshot: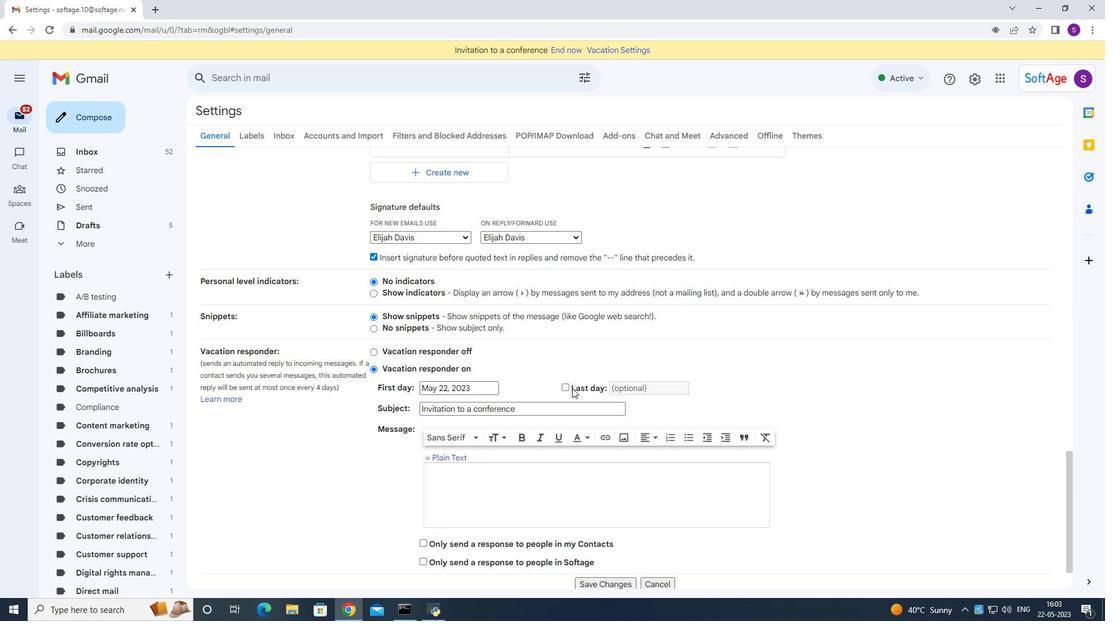 
Action: Mouse scrolled (558, 402) with delta (0, 0)
Screenshot: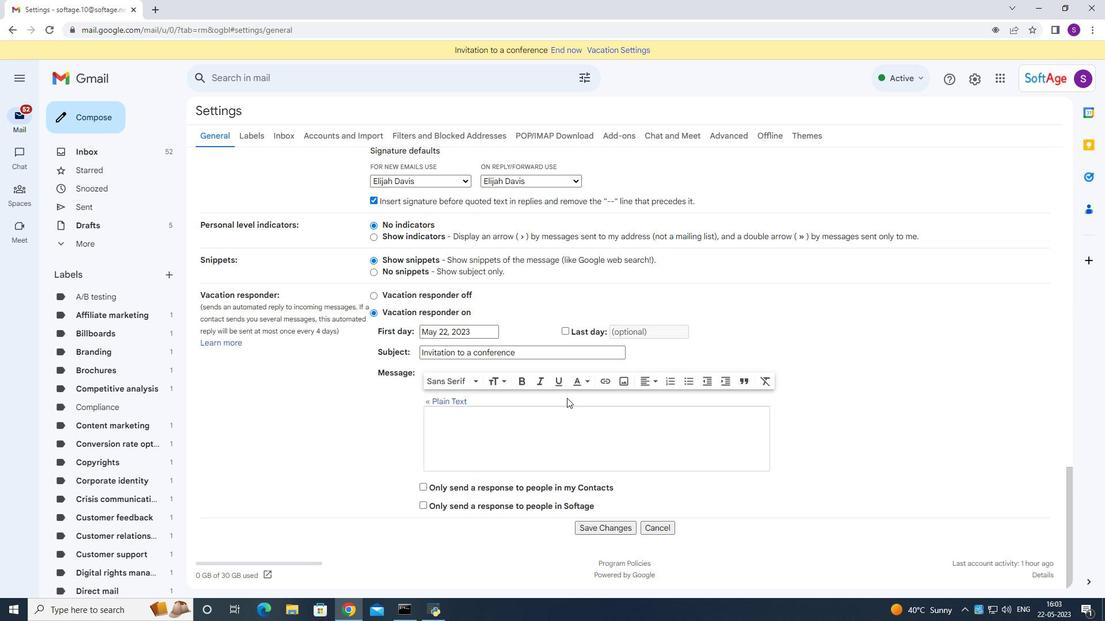 
Action: Mouse scrolled (558, 402) with delta (0, 0)
Screenshot: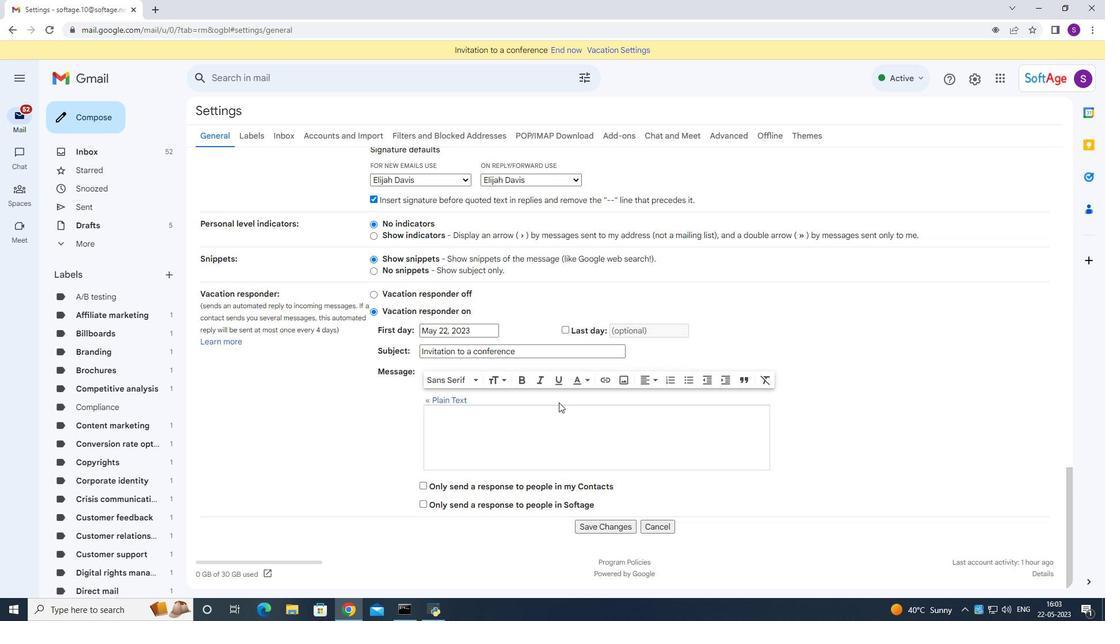 
Action: Mouse scrolled (558, 402) with delta (0, 0)
Screenshot: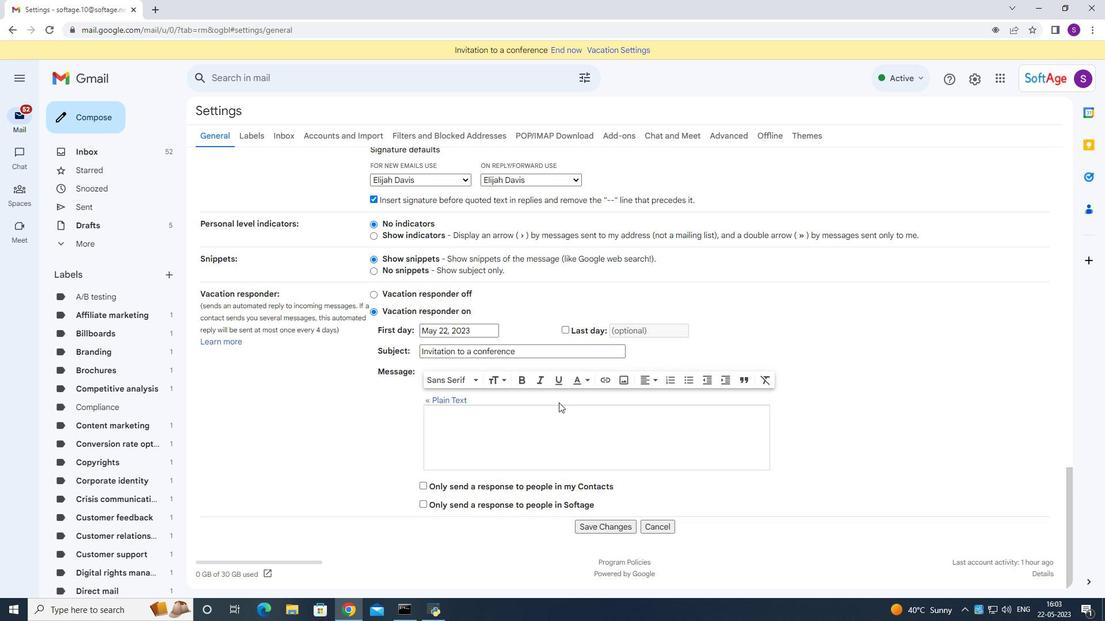 
Action: Mouse scrolled (558, 402) with delta (0, 0)
Screenshot: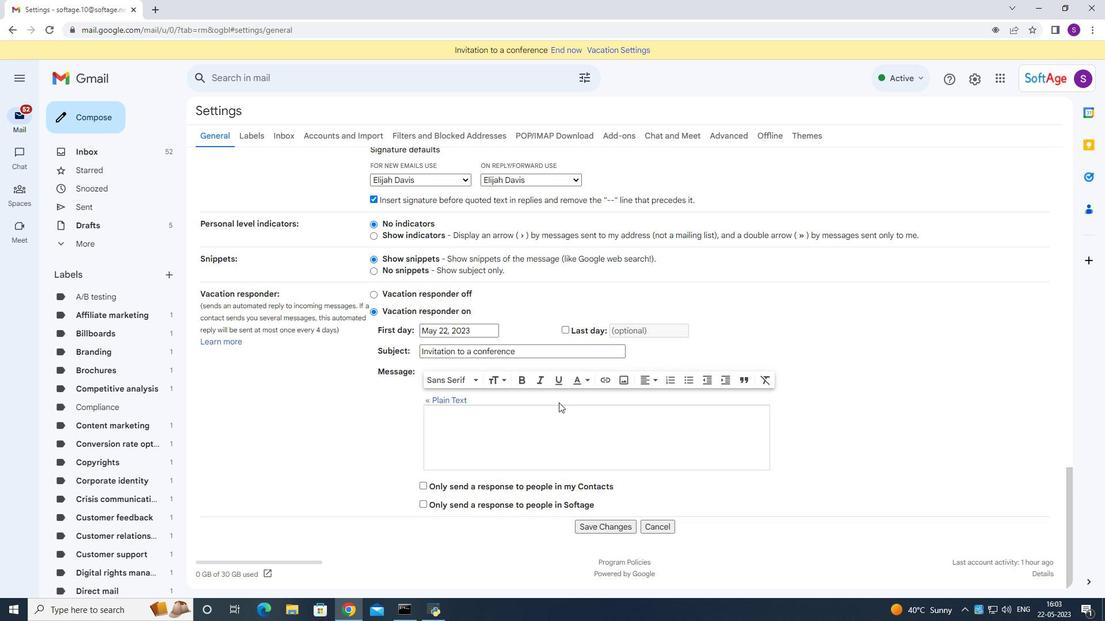 
Action: Mouse moved to (586, 530)
Screenshot: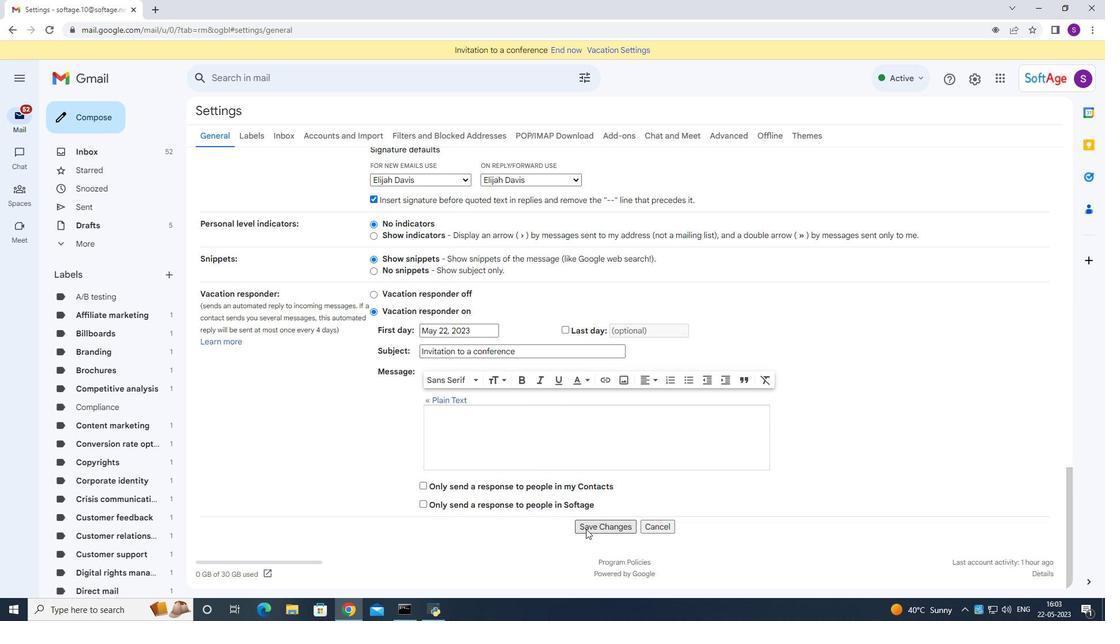 
Action: Mouse pressed left at (586, 530)
Screenshot: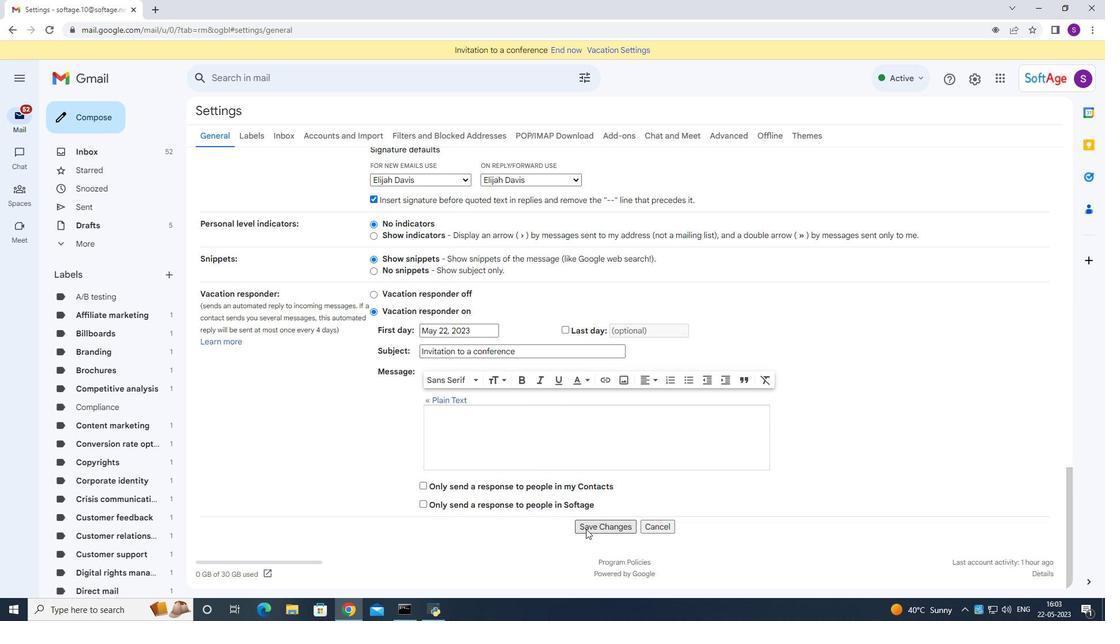 
Action: Mouse moved to (82, 119)
Screenshot: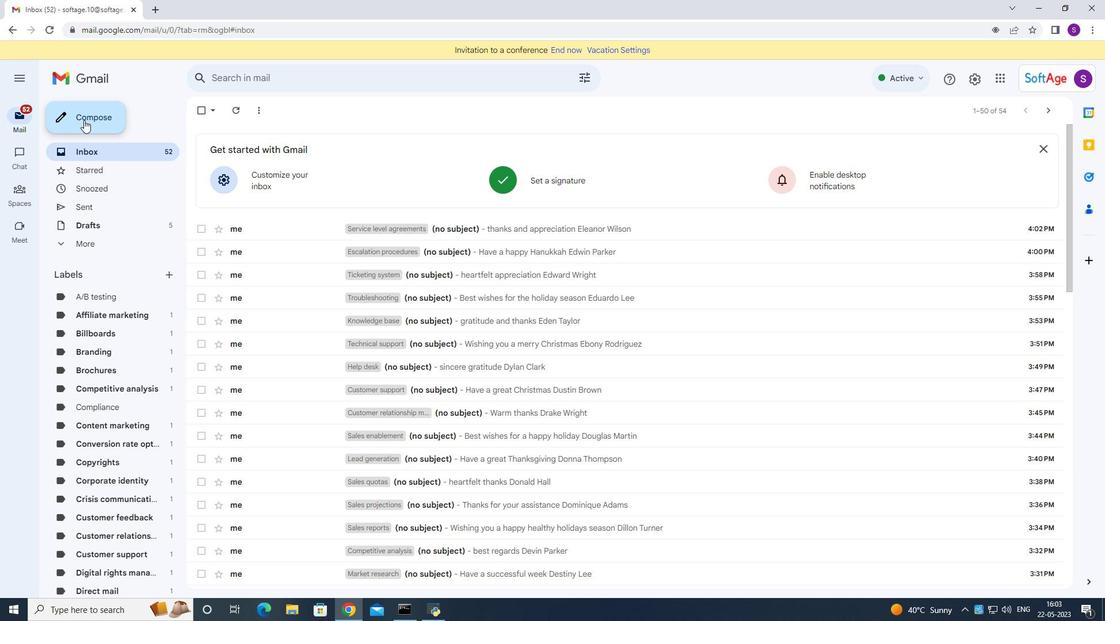 
Action: Mouse pressed left at (82, 119)
Screenshot: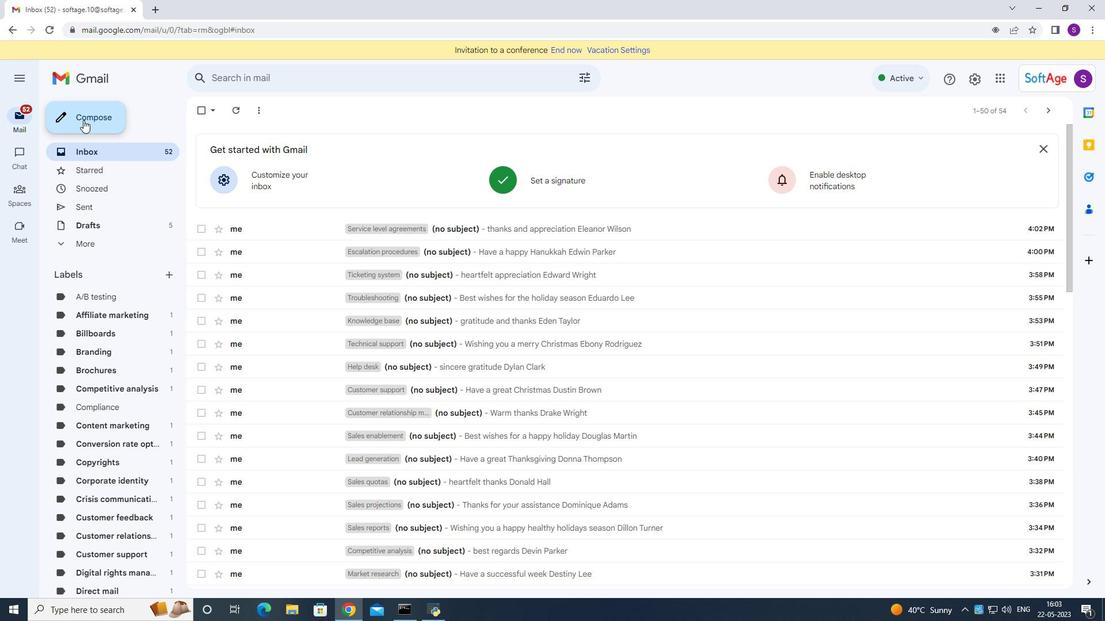 
Action: Mouse moved to (751, 299)
Screenshot: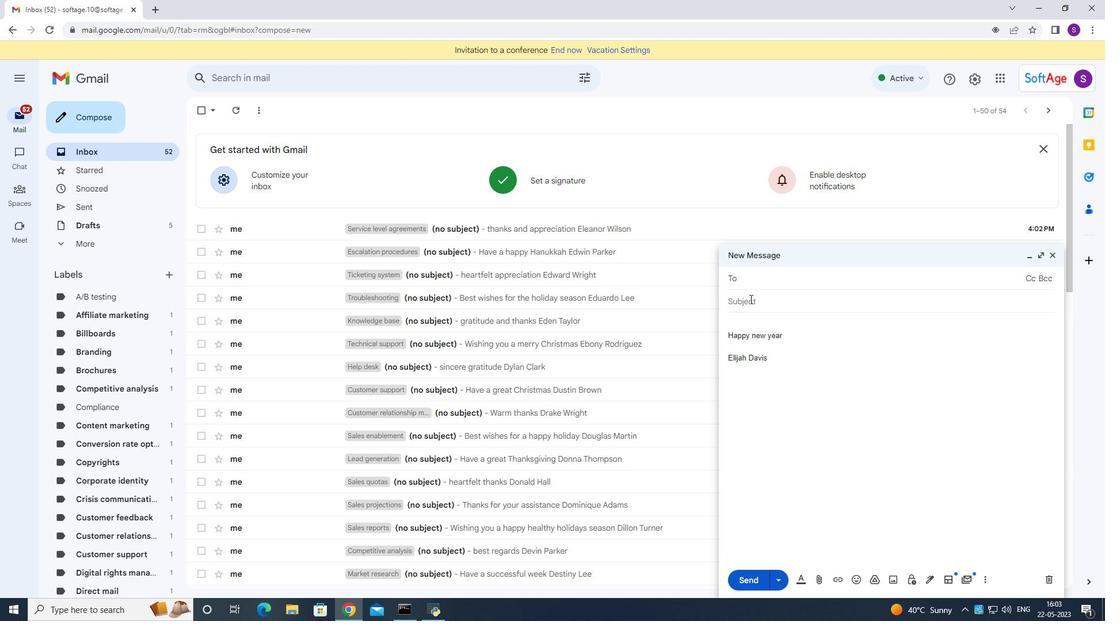 
Action: Key pressed <Key.shift>Softage.10<Key.shift>@softage.net<Key.space>
Screenshot: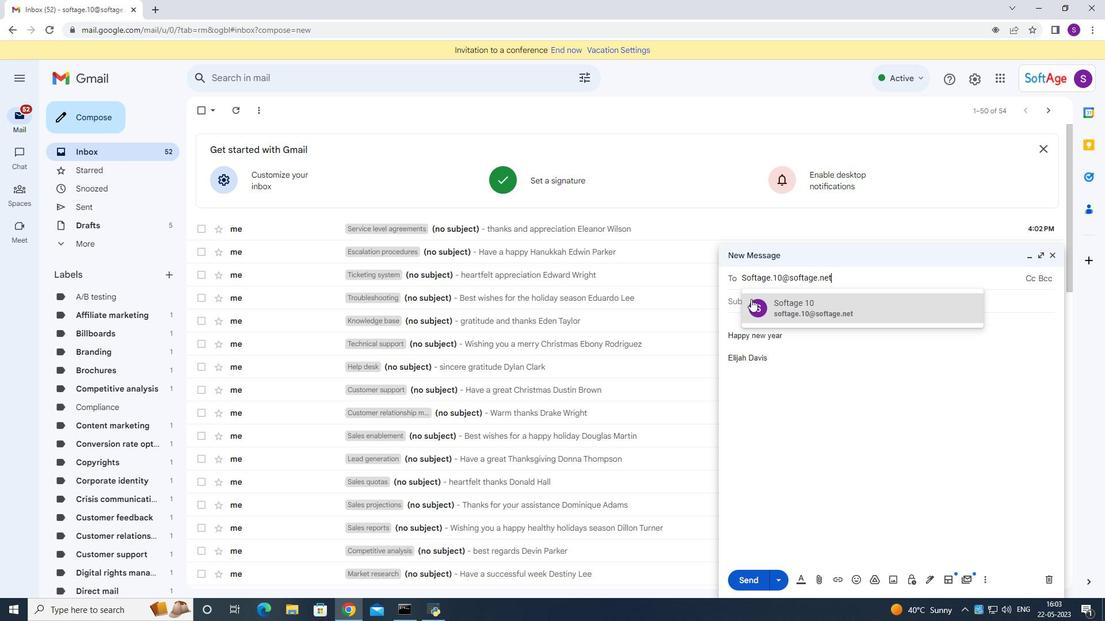
Action: Mouse moved to (772, 309)
Screenshot: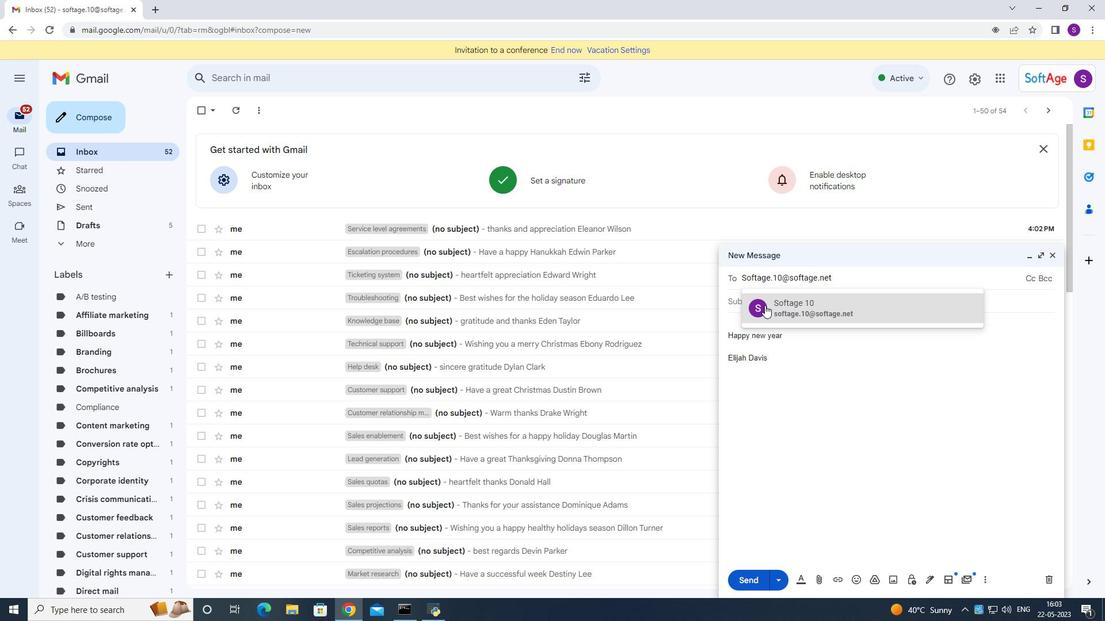 
Action: Mouse pressed left at (772, 309)
Screenshot: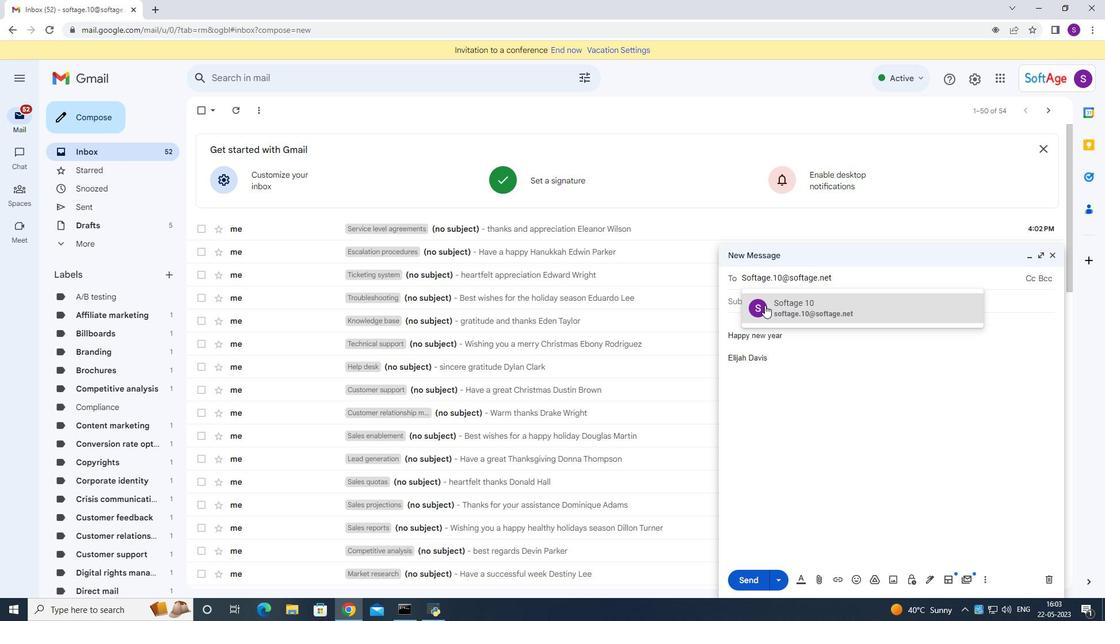 
Action: Mouse moved to (987, 579)
Screenshot: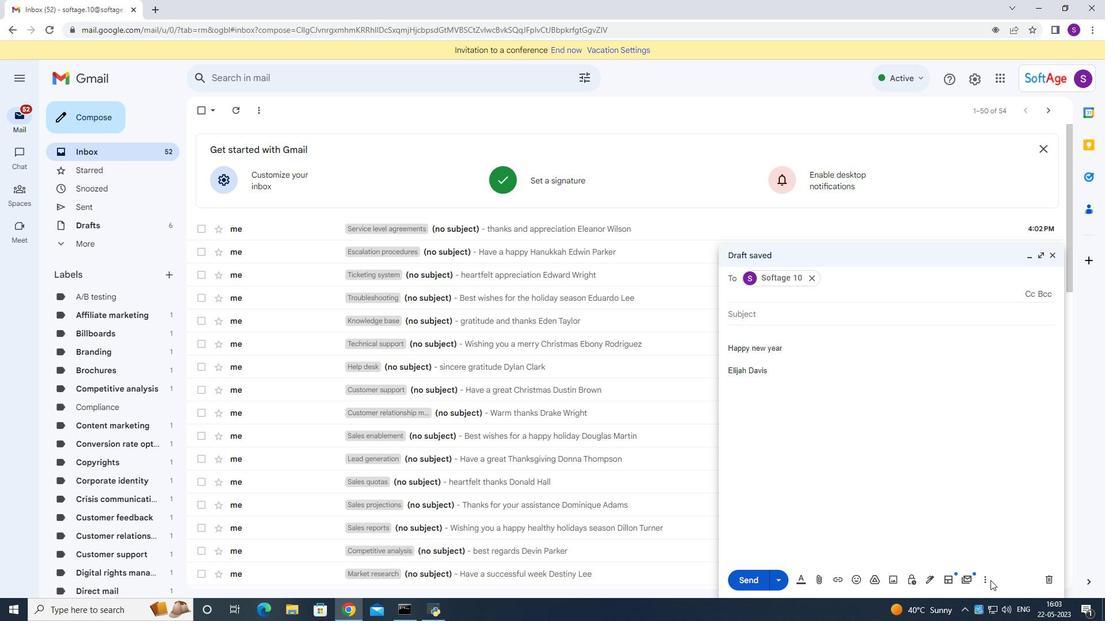 
Action: Mouse pressed left at (987, 579)
Screenshot: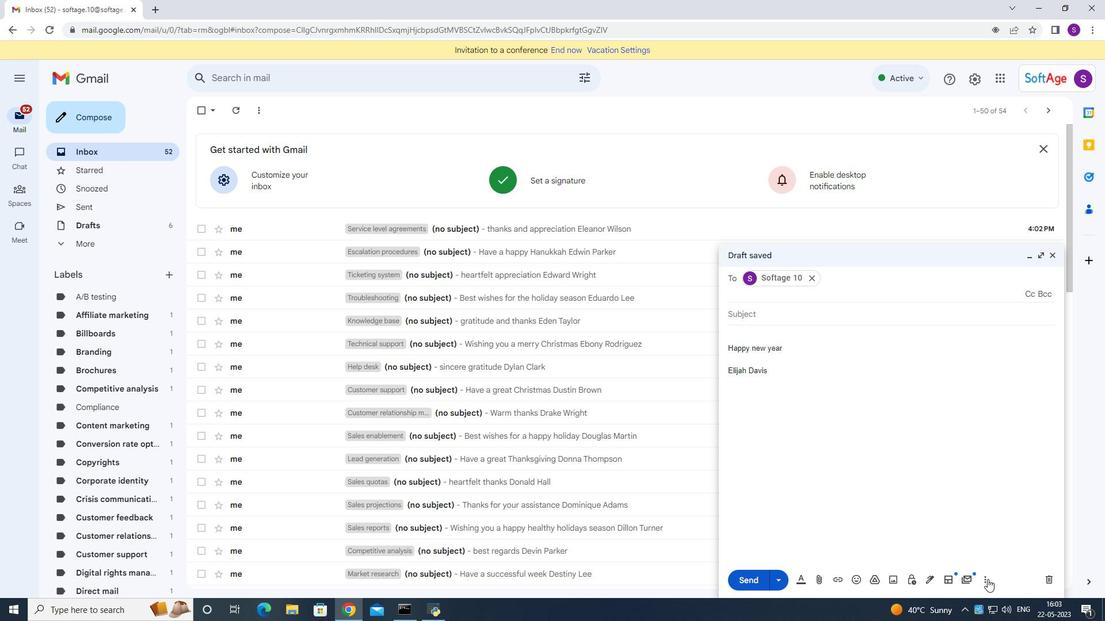 
Action: Mouse moved to (916, 473)
Screenshot: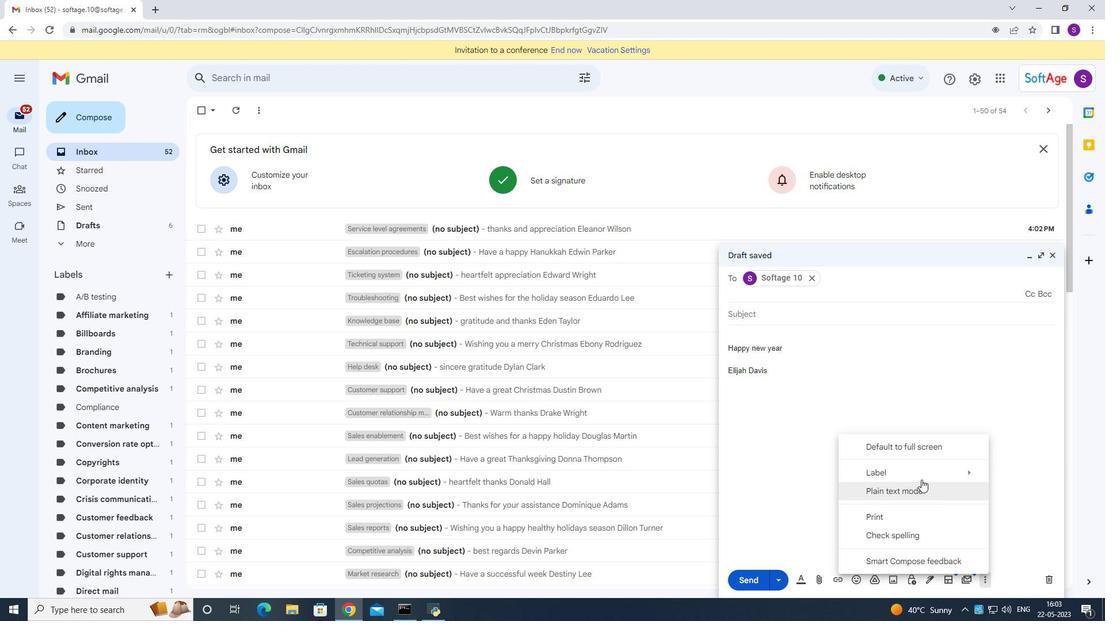 
Action: Mouse pressed left at (916, 473)
Screenshot: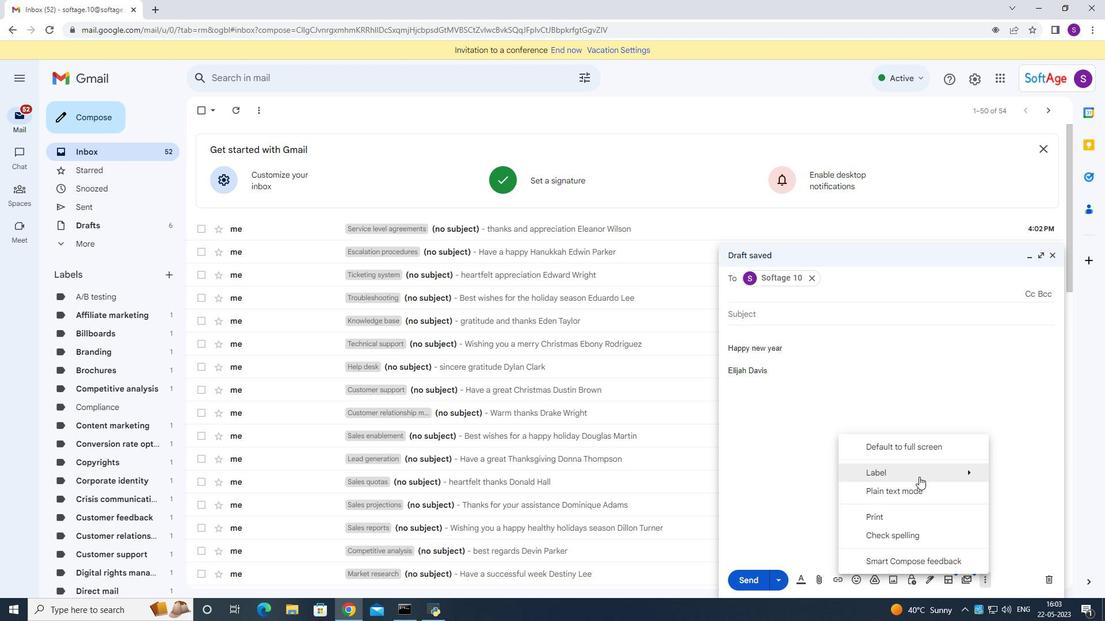 
Action: Mouse moved to (723, 446)
Screenshot: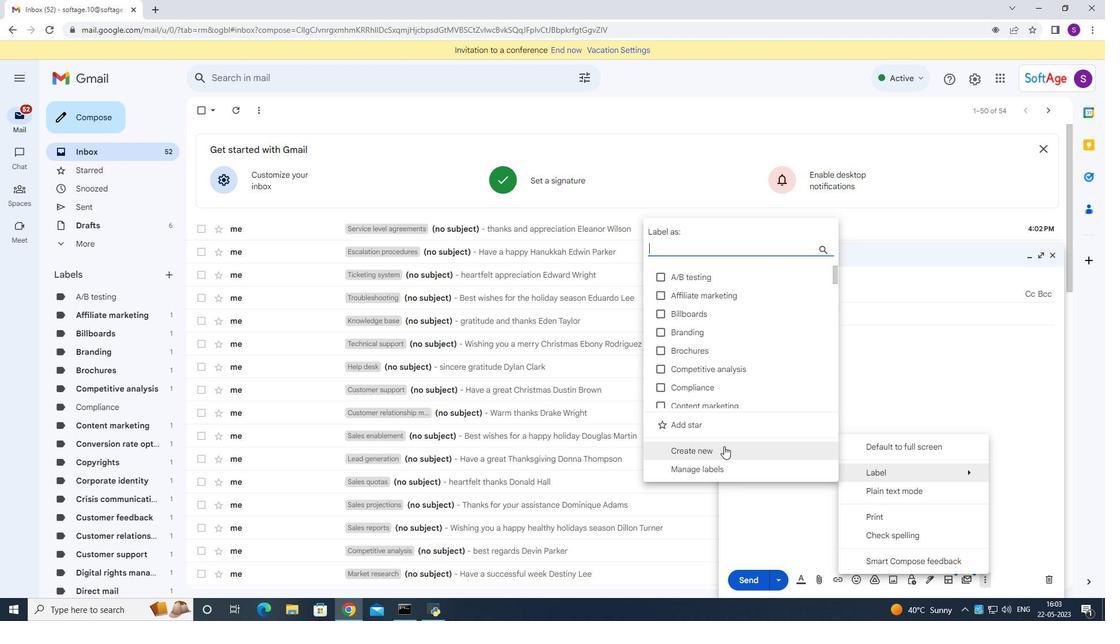 
Action: Mouse pressed left at (723, 446)
Screenshot: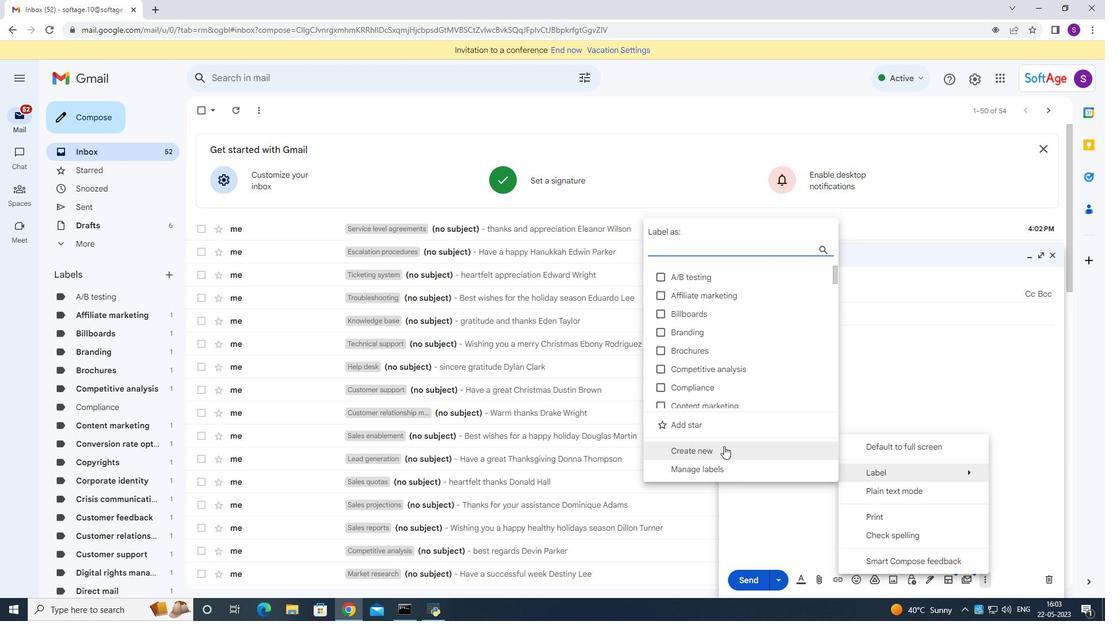 
Action: Mouse moved to (727, 439)
Screenshot: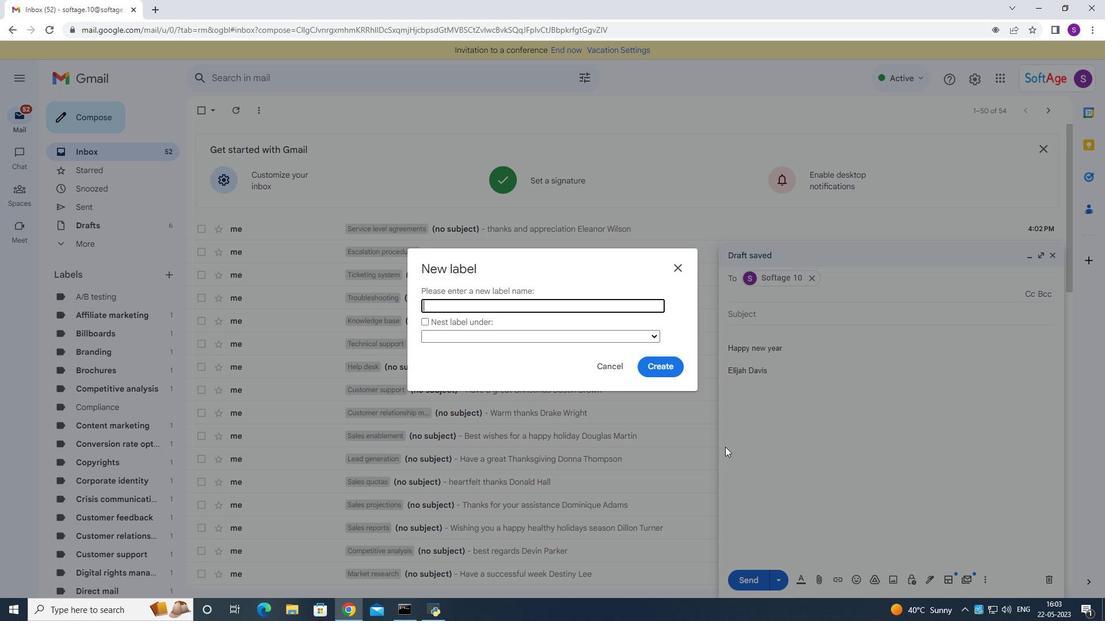 
Action: Key pressed <Key.shift>Customer<Key.space><Key.shift>Satisfaction<Key.space>
Screenshot: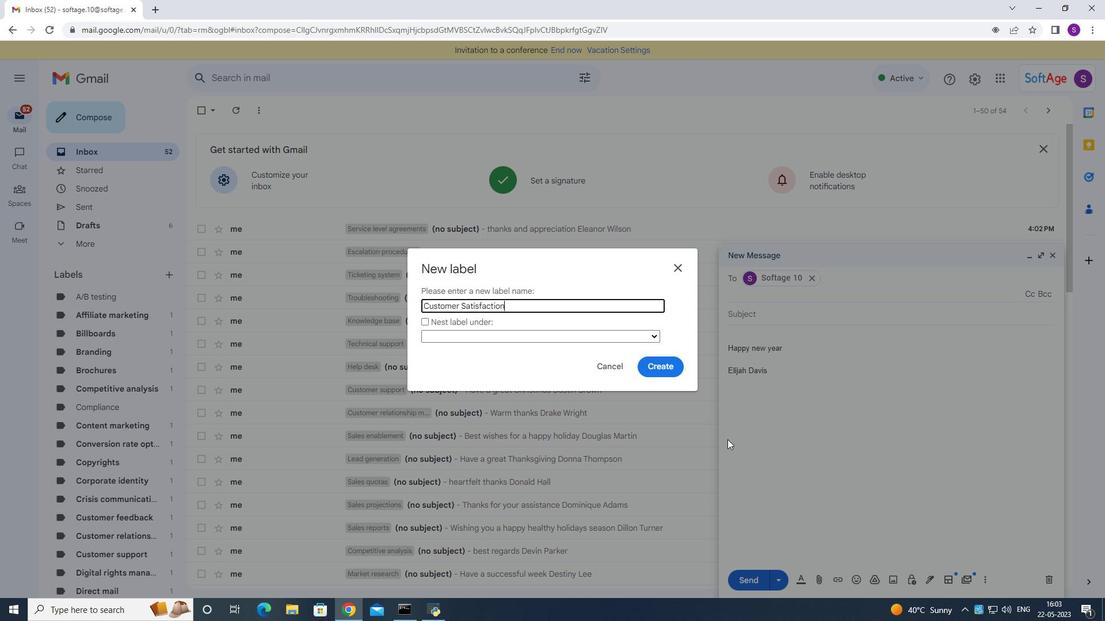 
Action: Mouse moved to (667, 372)
Screenshot: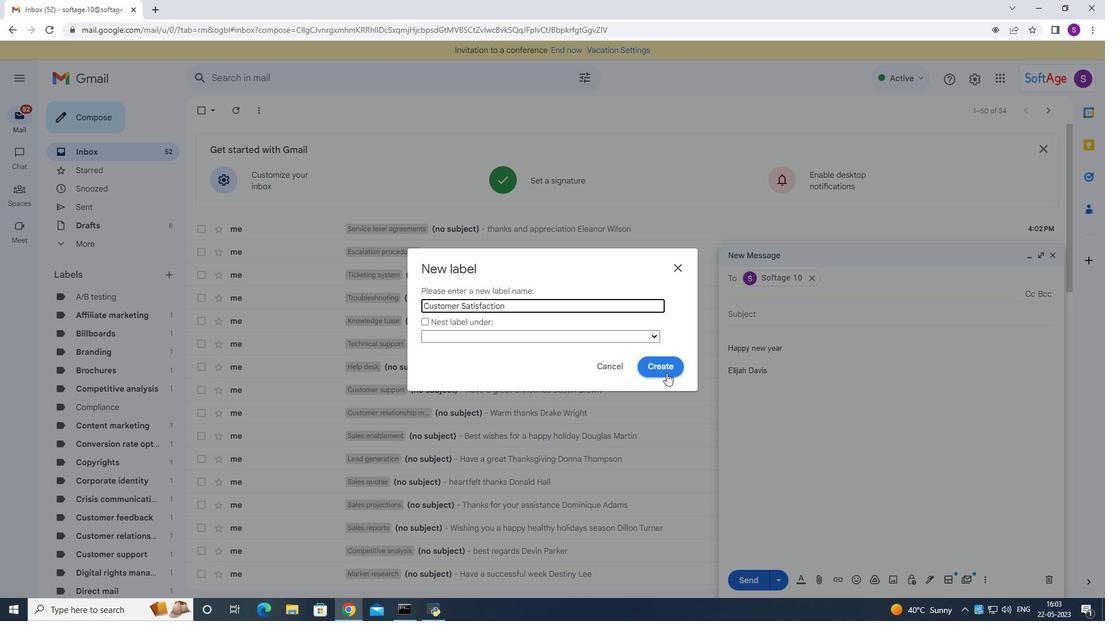 
Action: Mouse pressed left at (667, 372)
Screenshot: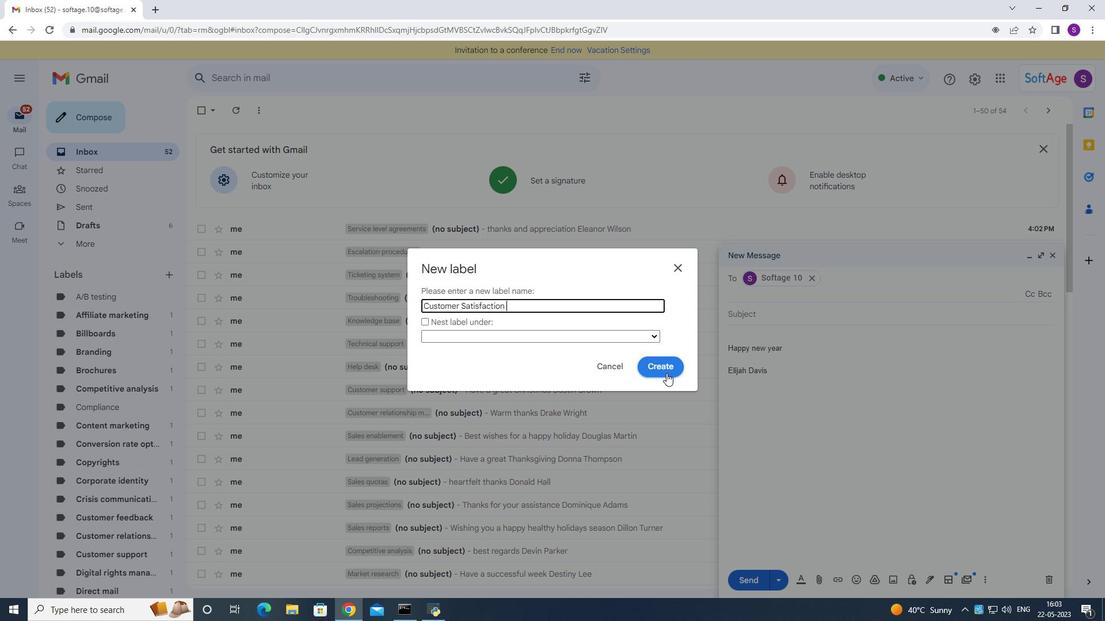 
Action: Mouse moved to (763, 577)
Screenshot: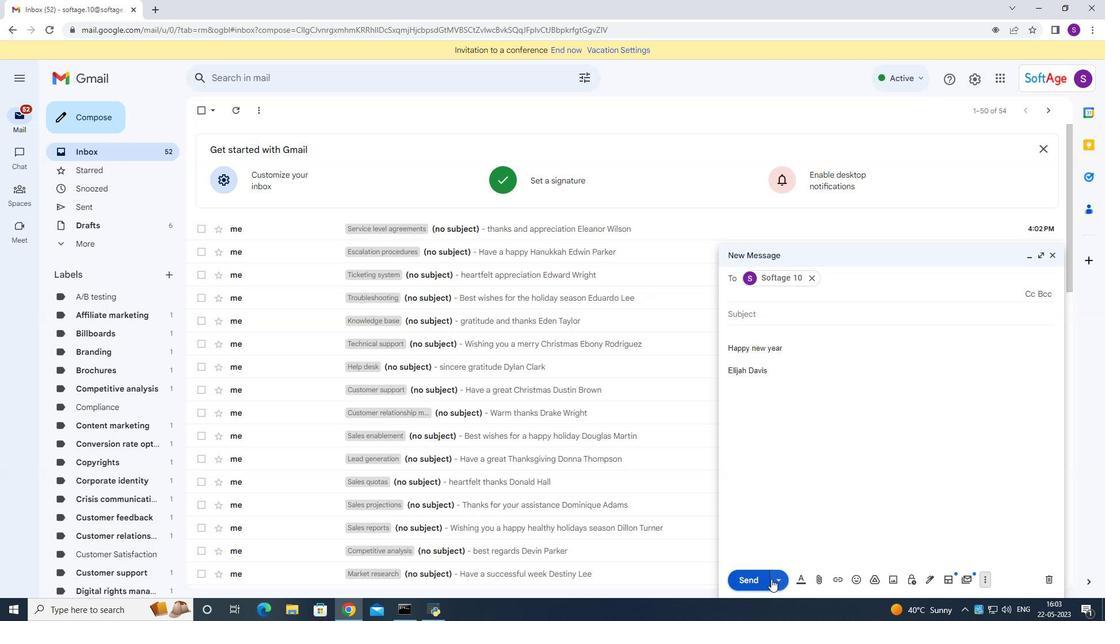 
Action: Mouse pressed left at (763, 577)
Screenshot: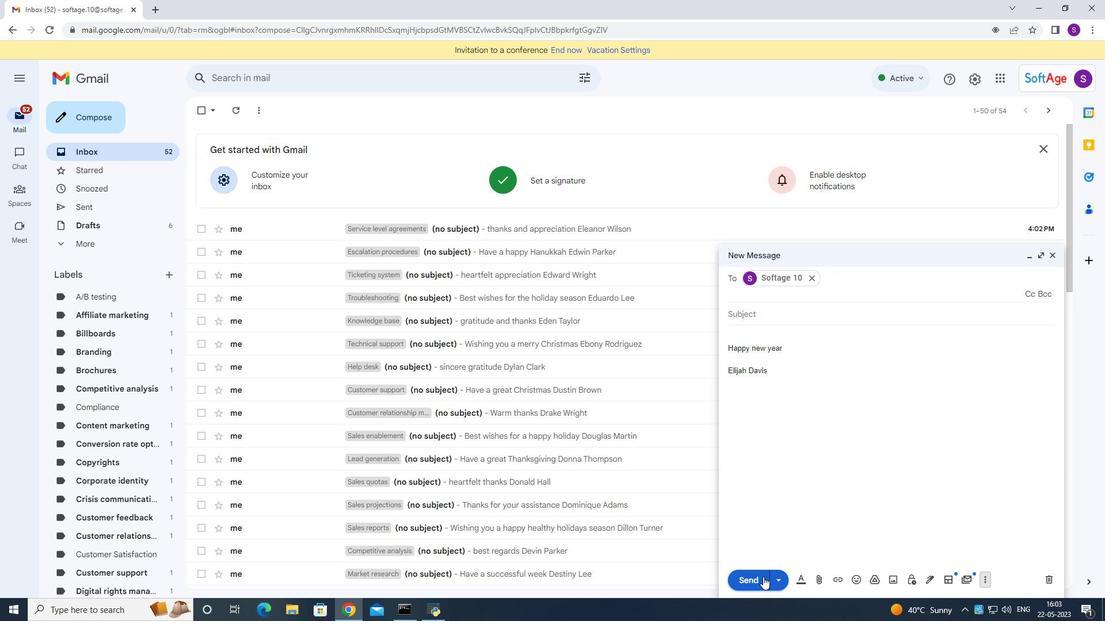
Action: Mouse moved to (916, 313)
Screenshot: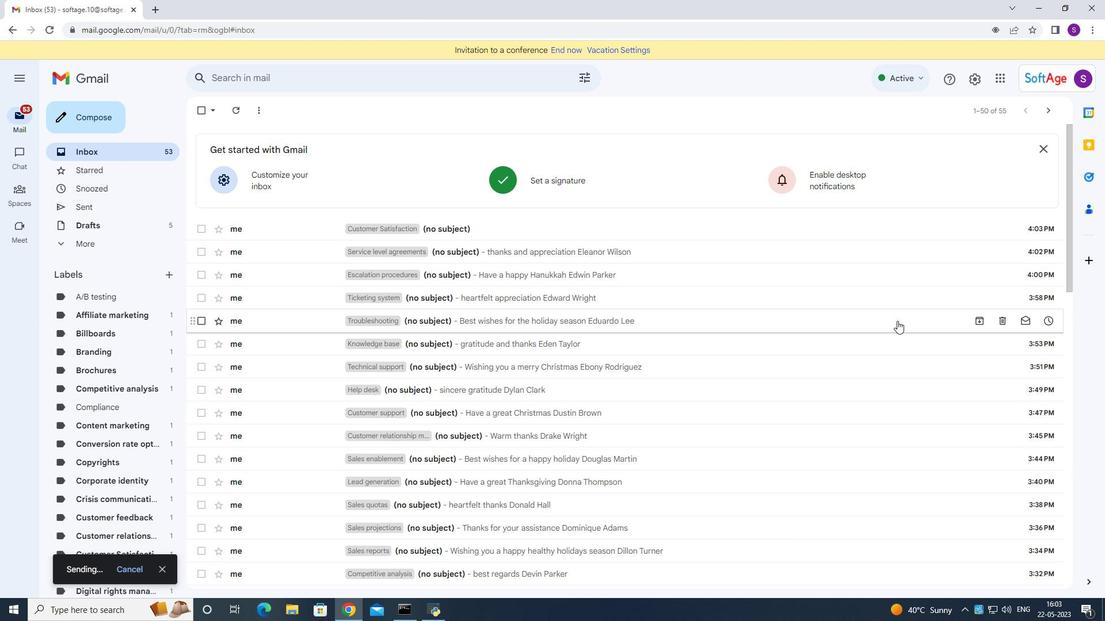
